 Task: Plan a trip to Al Ain, United Arab Emirates from 2nd November, 2023 to 6th November, 2023 for 1 adult.1  bedroom having 1 bed and 1 bathroom. Property type can be hotel. Amenities needed are: air conditioning, breakfast. Booking option can be shelf check-in. Look for 3 properties as per requirement.
Action: Mouse moved to (436, 62)
Screenshot: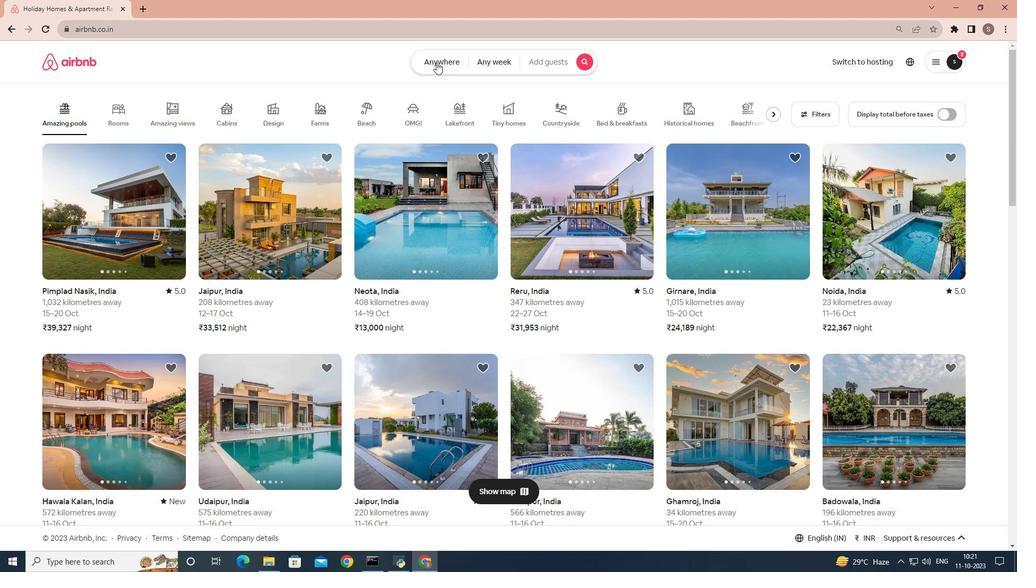 
Action: Mouse pressed left at (436, 62)
Screenshot: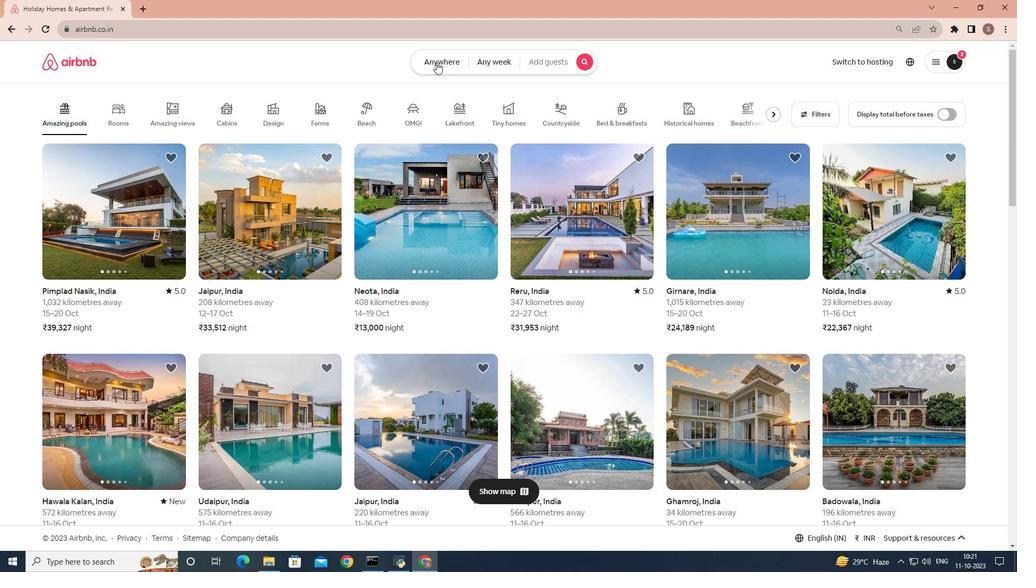 
Action: Mouse moved to (394, 100)
Screenshot: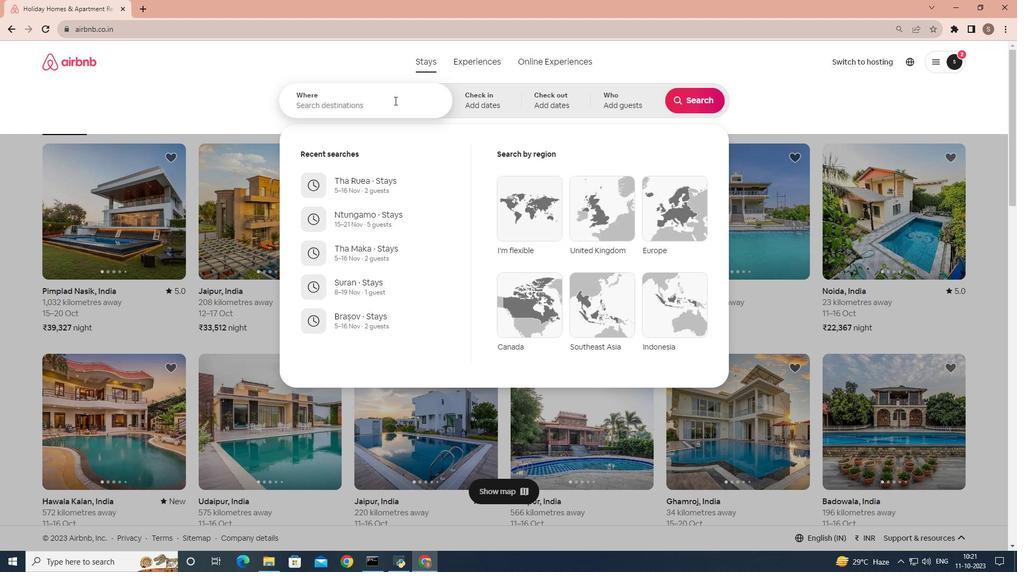 
Action: Mouse pressed left at (394, 100)
Screenshot: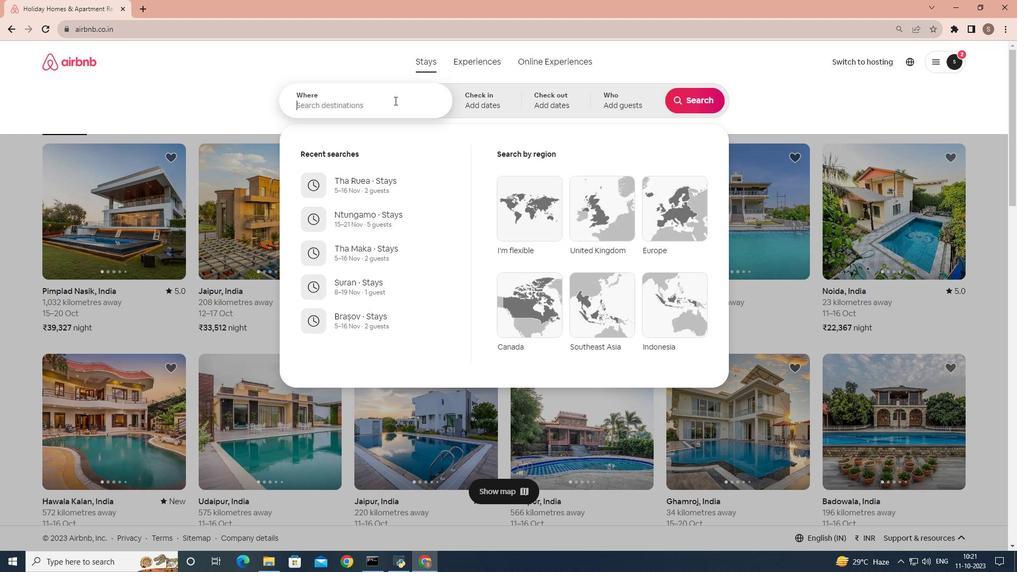 
Action: Mouse moved to (377, 108)
Screenshot: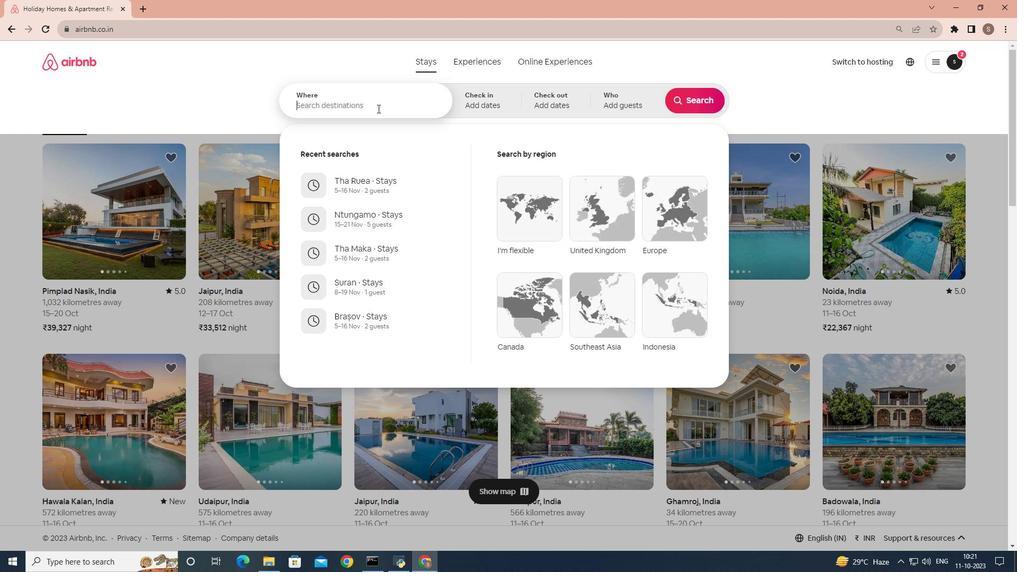 
Action: Mouse pressed left at (377, 108)
Screenshot: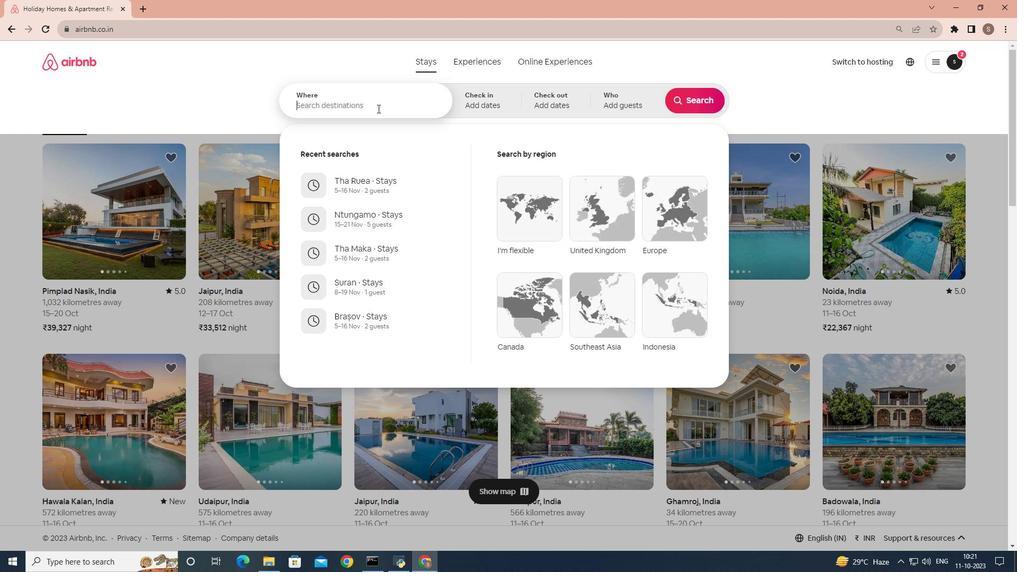 
Action: Key pressed <Key.shift>A<Key.shift>I<Key.space><Key.shift>Ain,<Key.space><Key.shift>United<Key.space><Key.shift>Arab<Key.space><Key.shift>Emirates
Screenshot: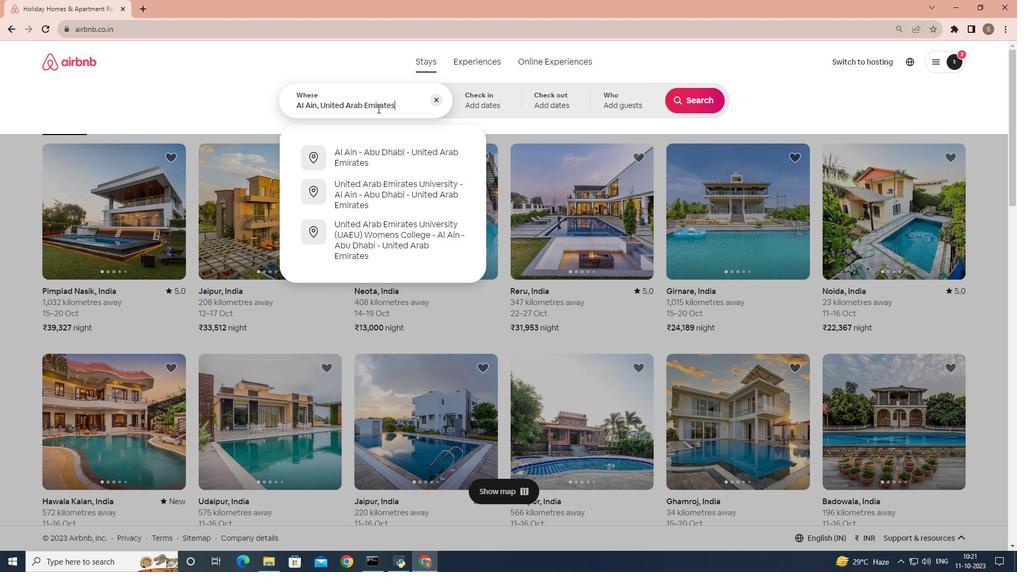 
Action: Mouse moved to (478, 100)
Screenshot: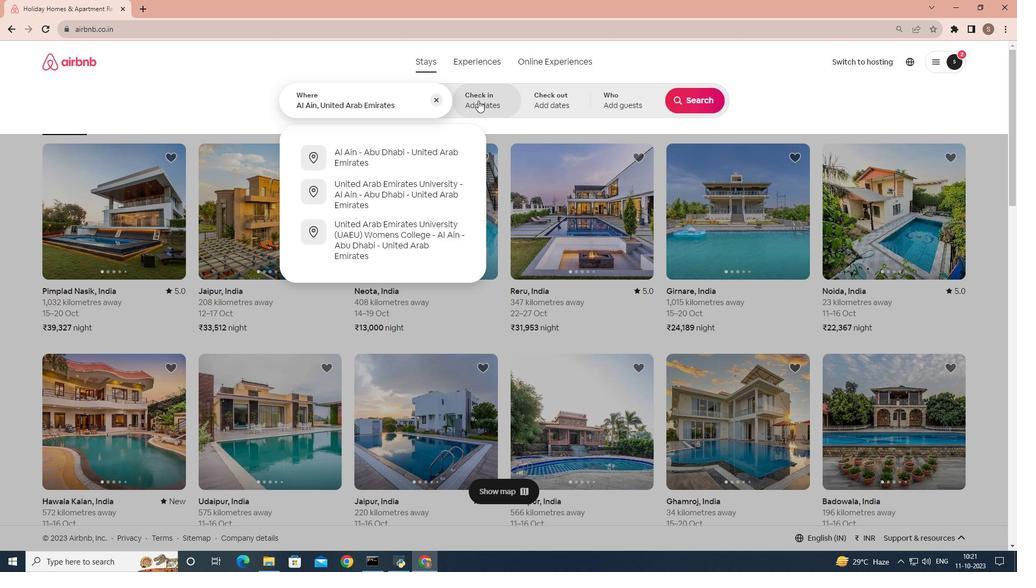 
Action: Mouse pressed left at (478, 100)
Screenshot: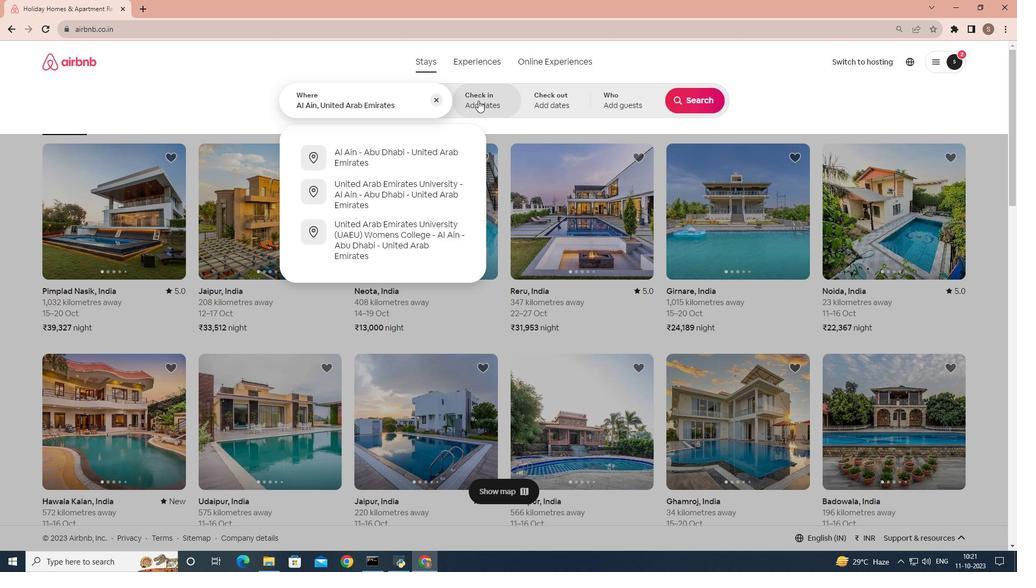 
Action: Mouse moved to (637, 236)
Screenshot: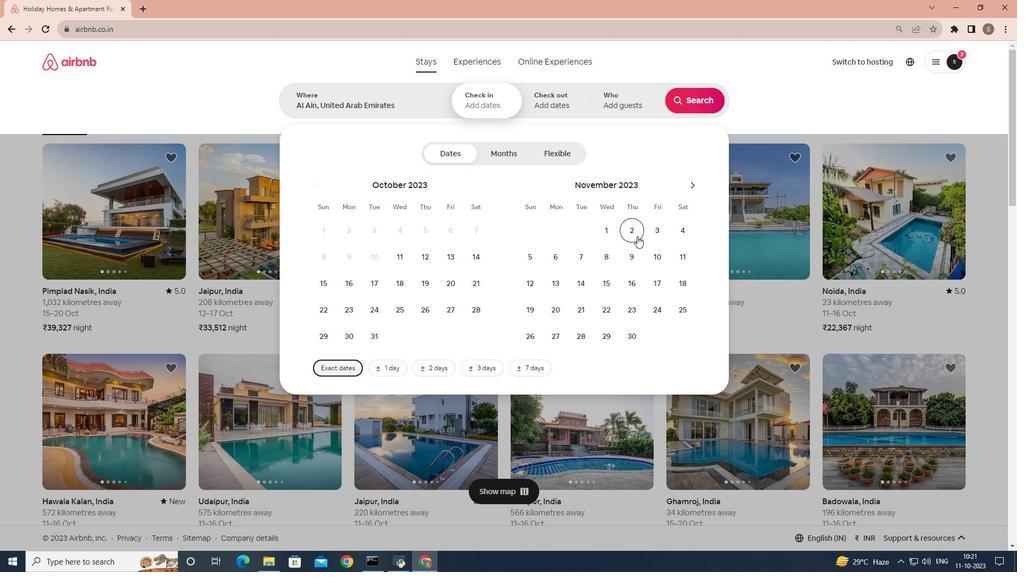 
Action: Mouse pressed left at (637, 236)
Screenshot: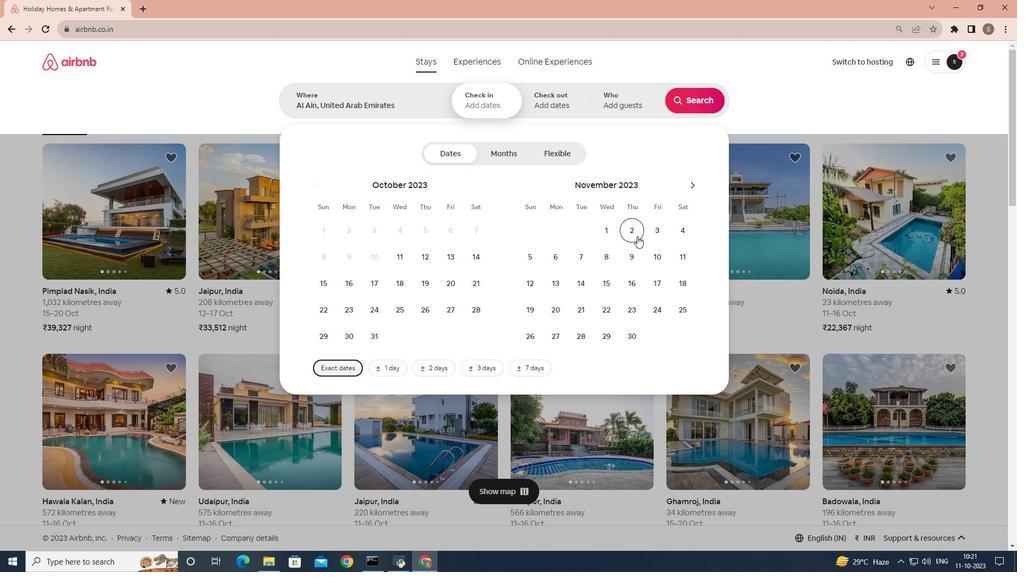 
Action: Mouse moved to (559, 259)
Screenshot: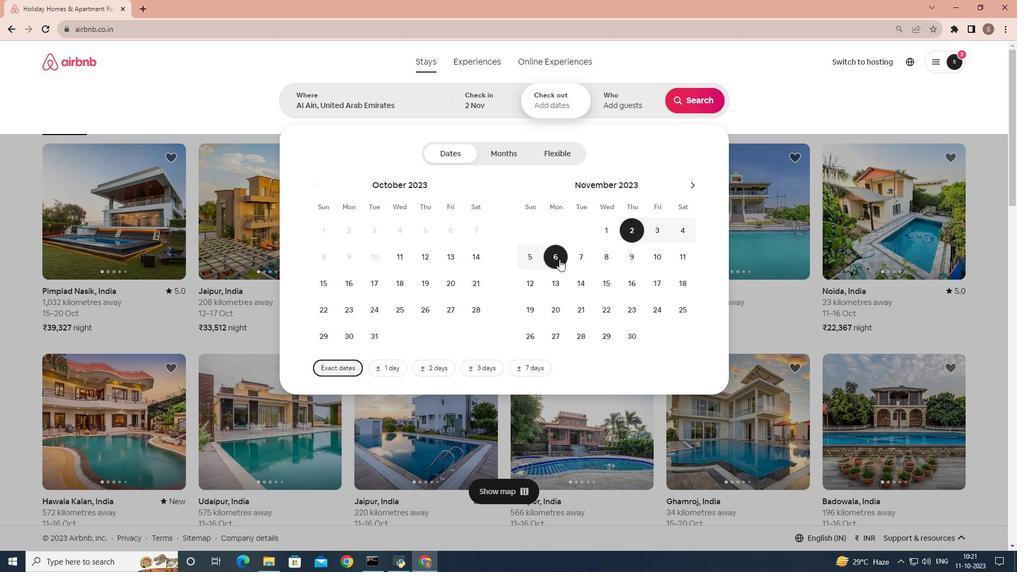 
Action: Mouse pressed left at (559, 259)
Screenshot: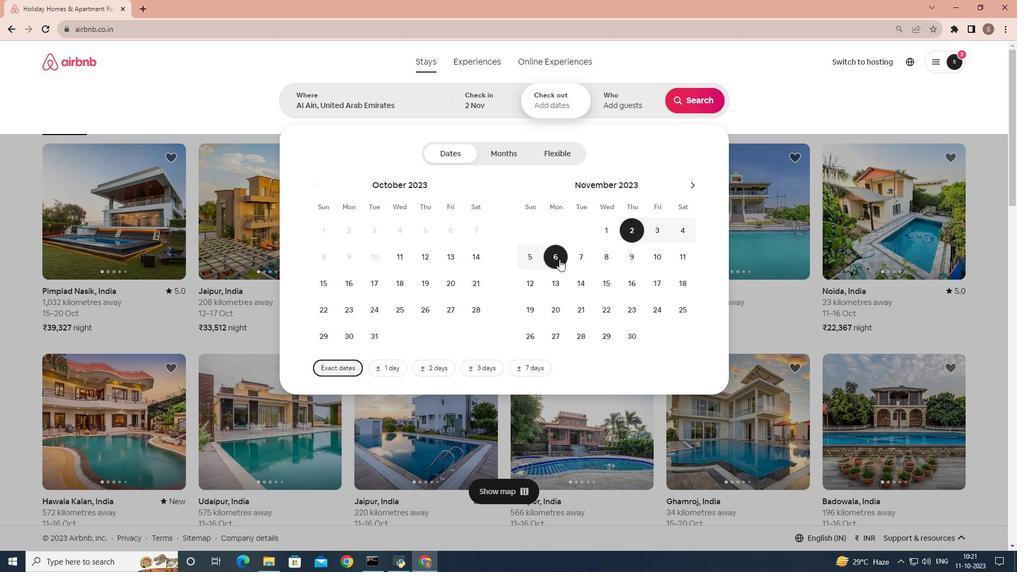 
Action: Mouse moved to (618, 106)
Screenshot: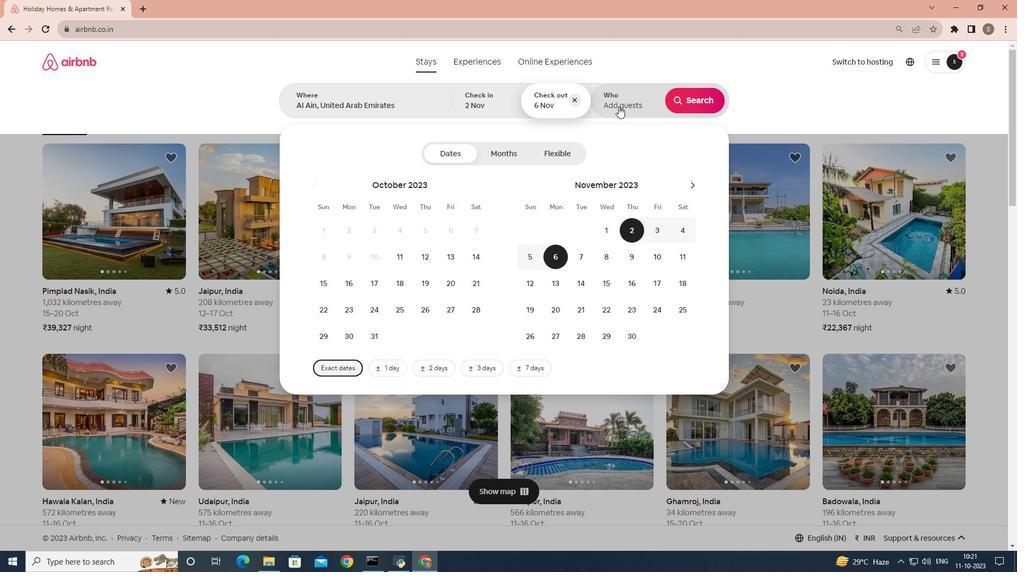 
Action: Mouse pressed left at (618, 106)
Screenshot: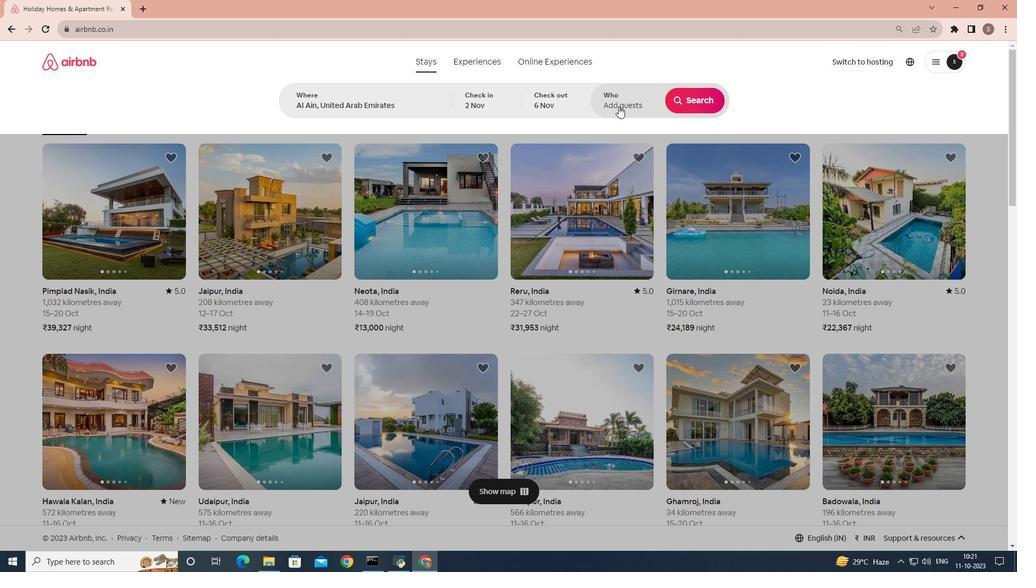 
Action: Mouse moved to (697, 160)
Screenshot: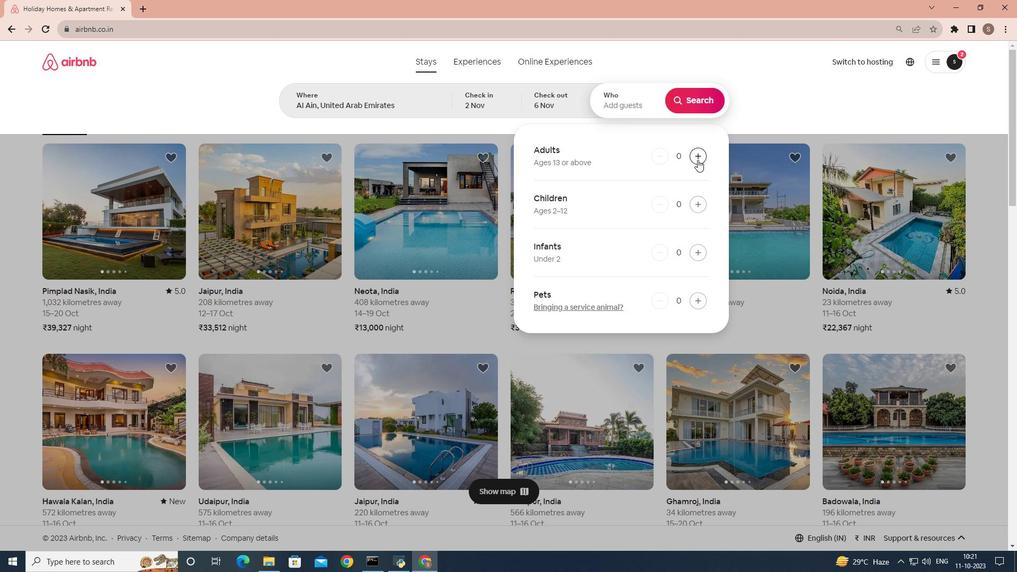 
Action: Mouse pressed left at (697, 160)
Screenshot: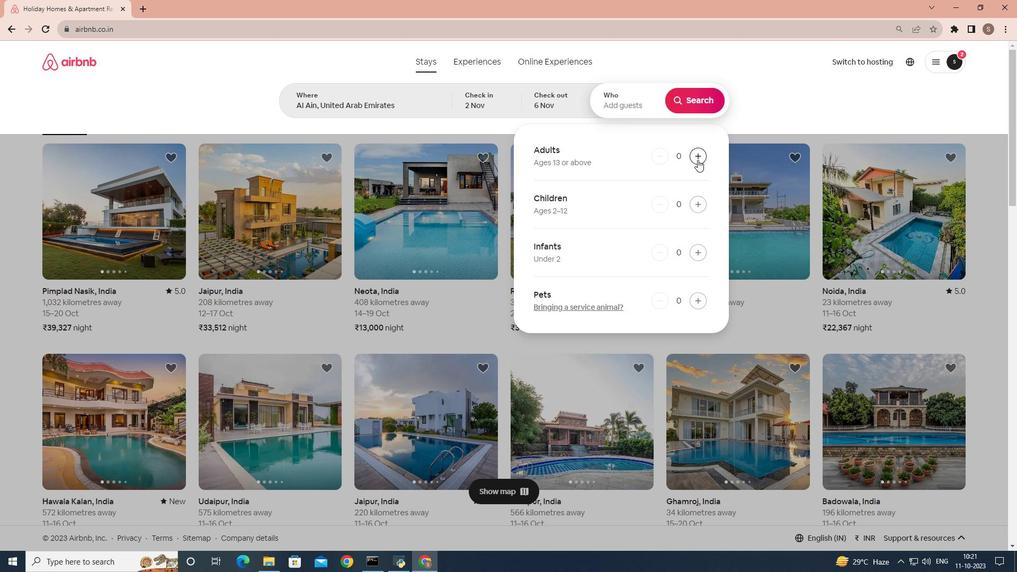 
Action: Mouse moved to (706, 98)
Screenshot: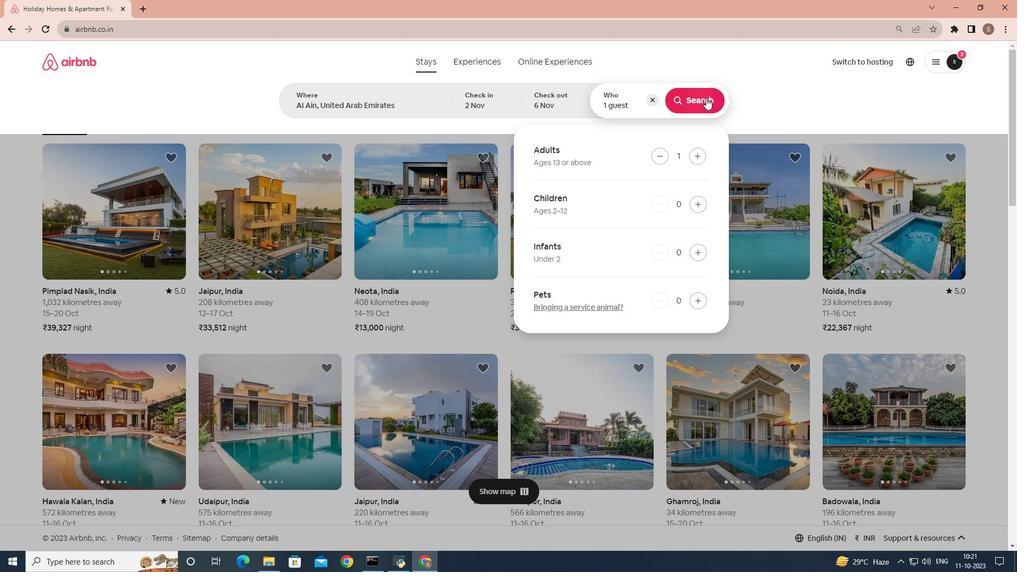 
Action: Mouse pressed left at (706, 98)
Screenshot: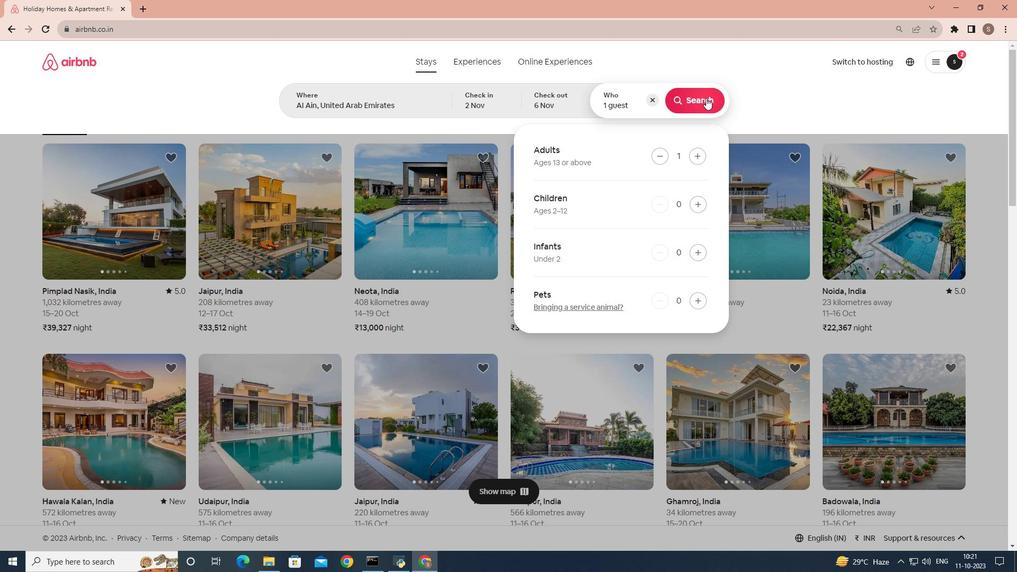 
Action: Mouse moved to (818, 99)
Screenshot: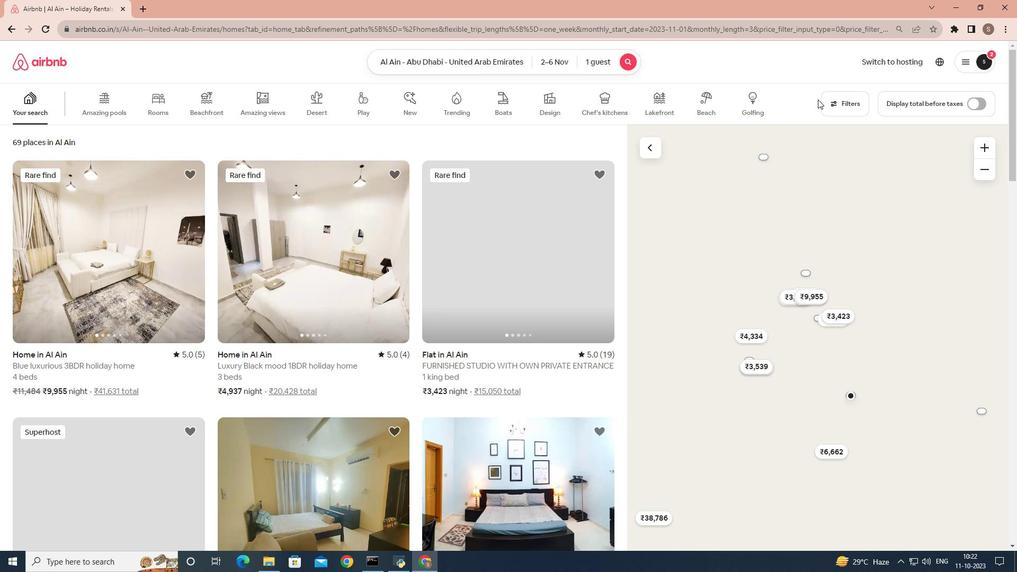 
Action: Mouse pressed left at (818, 99)
Screenshot: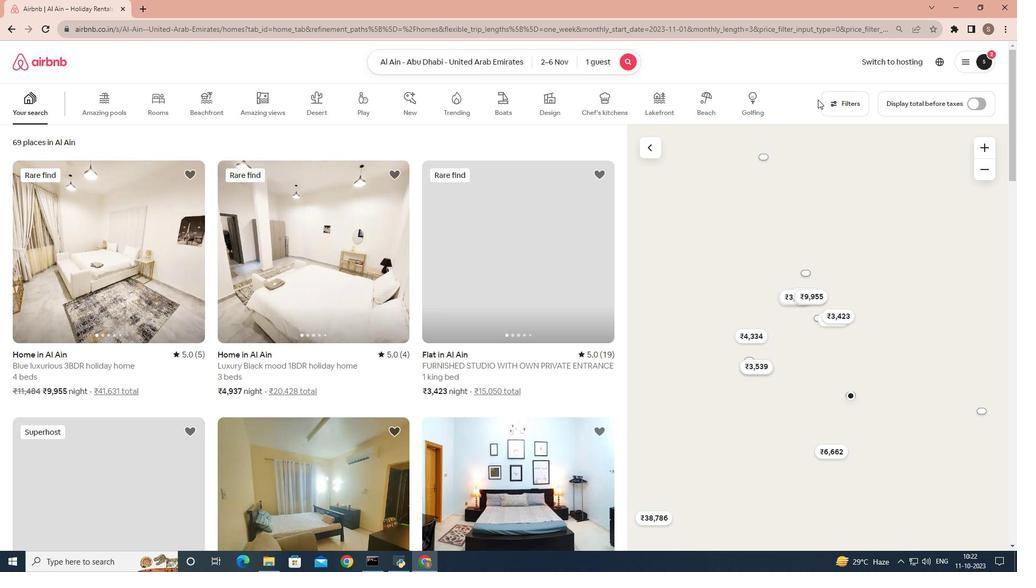 
Action: Mouse moved to (828, 99)
Screenshot: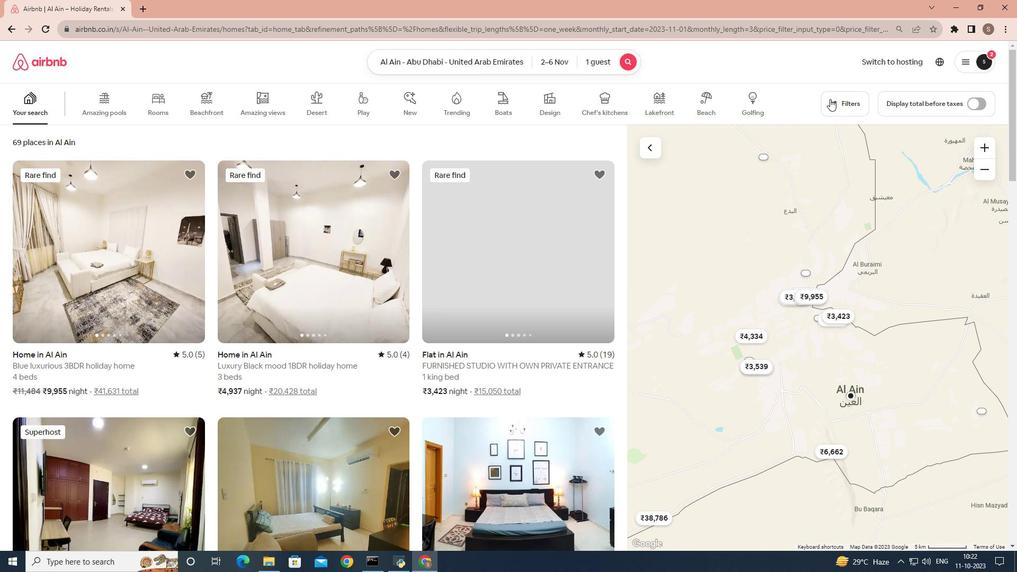 
Action: Mouse pressed left at (828, 99)
Screenshot: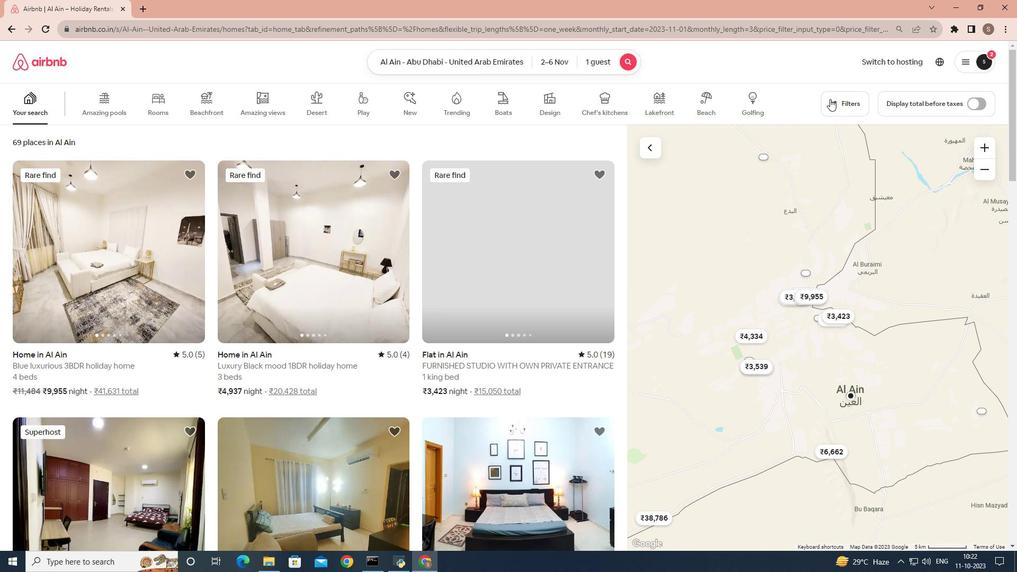 
Action: Mouse moved to (471, 282)
Screenshot: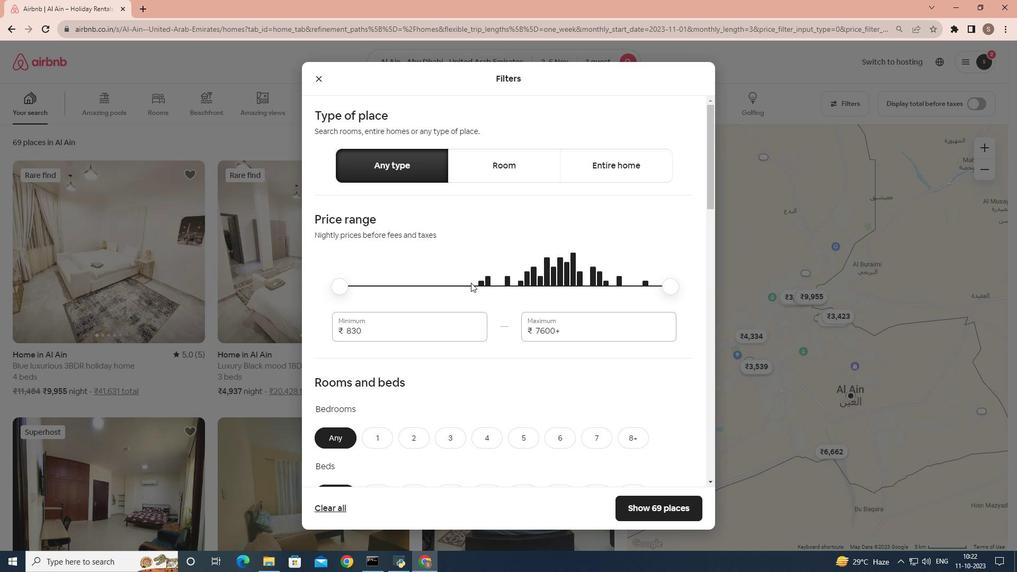 
Action: Mouse scrolled (471, 282) with delta (0, 0)
Screenshot: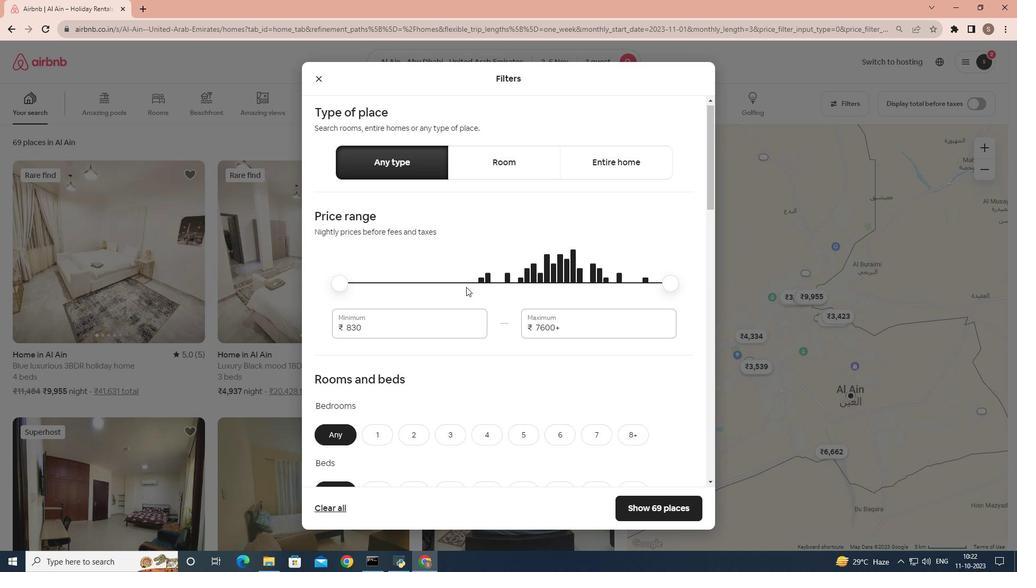 
Action: Mouse scrolled (471, 282) with delta (0, 0)
Screenshot: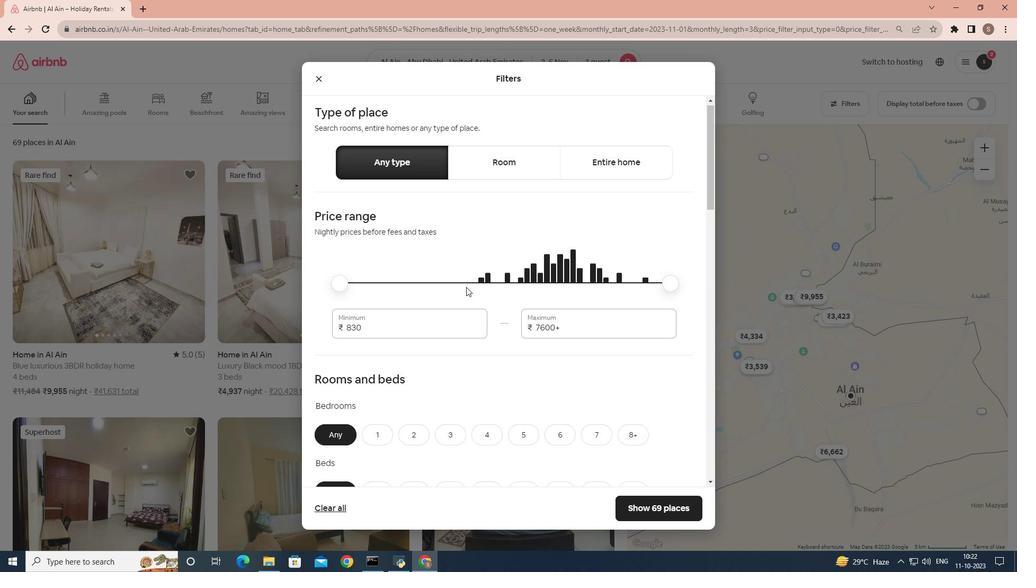 
Action: Mouse moved to (471, 283)
Screenshot: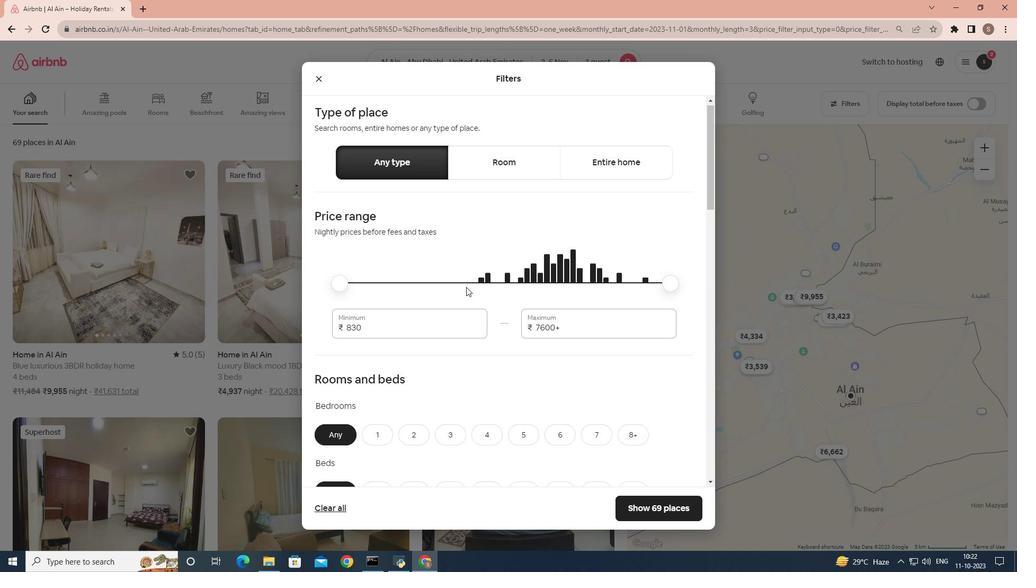 
Action: Mouse scrolled (471, 282) with delta (0, 0)
Screenshot: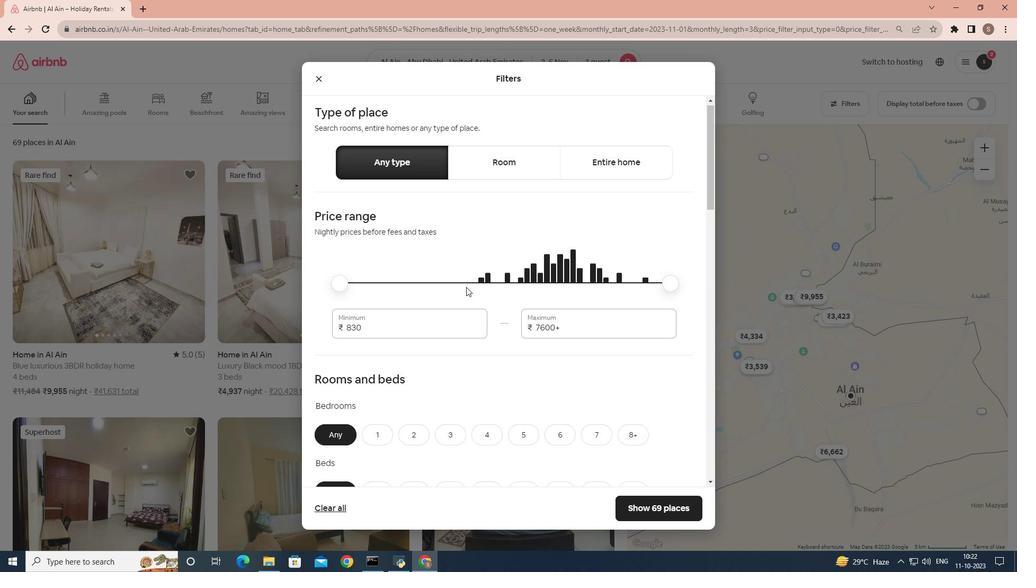 
Action: Mouse moved to (379, 278)
Screenshot: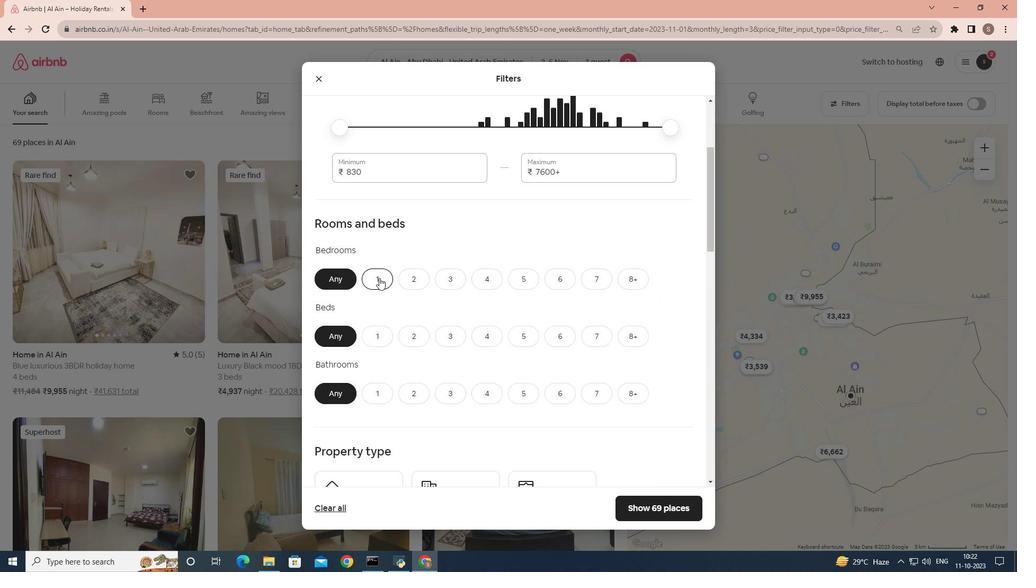 
Action: Mouse pressed left at (379, 278)
Screenshot: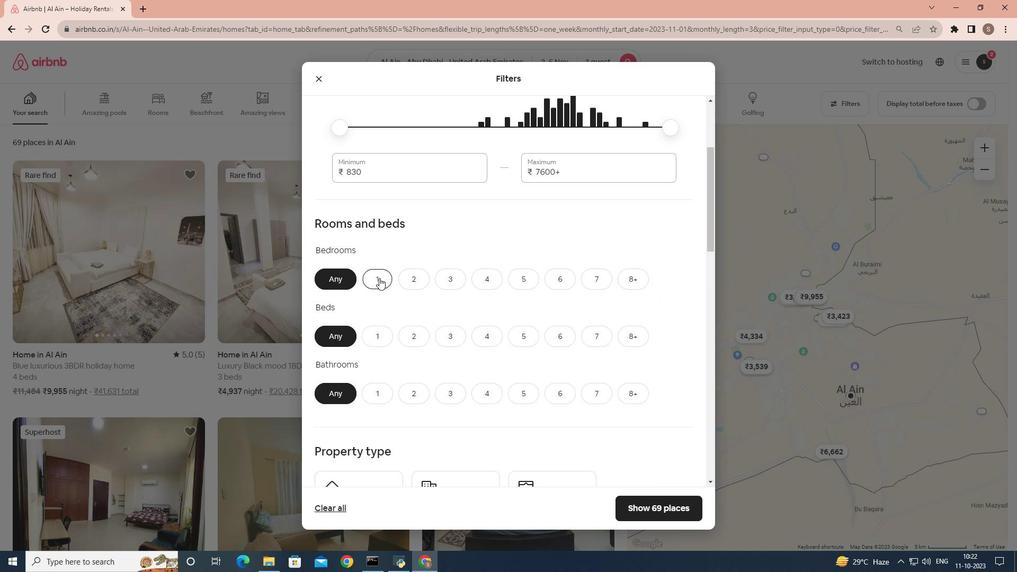 
Action: Mouse scrolled (379, 277) with delta (0, 0)
Screenshot: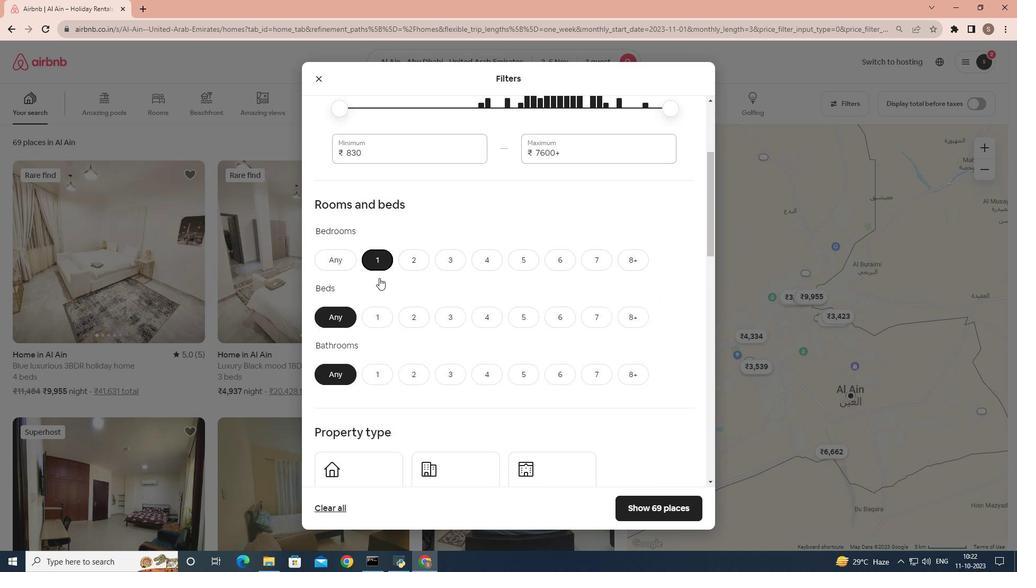 
Action: Mouse moved to (378, 289)
Screenshot: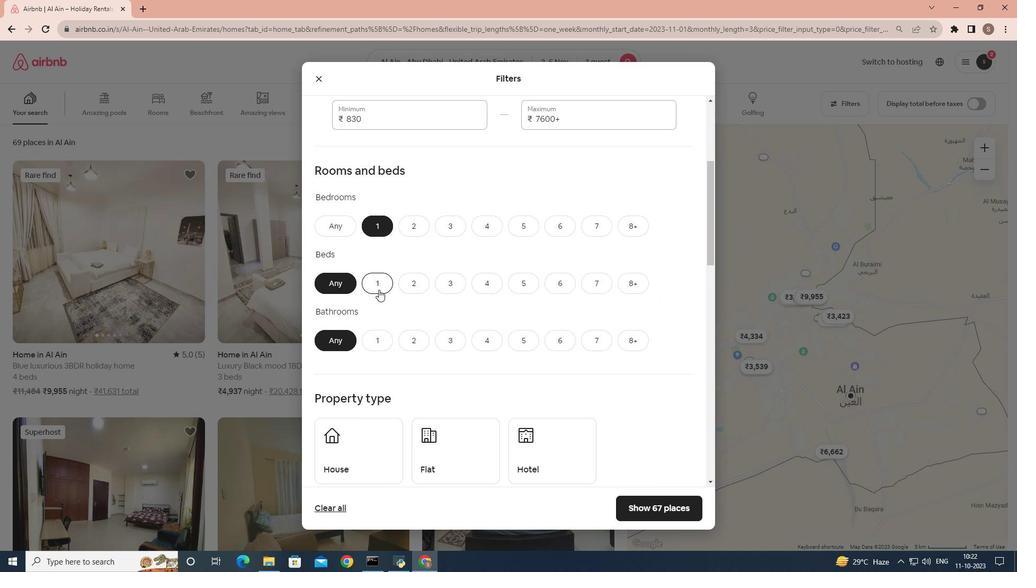 
Action: Mouse pressed left at (378, 289)
Screenshot: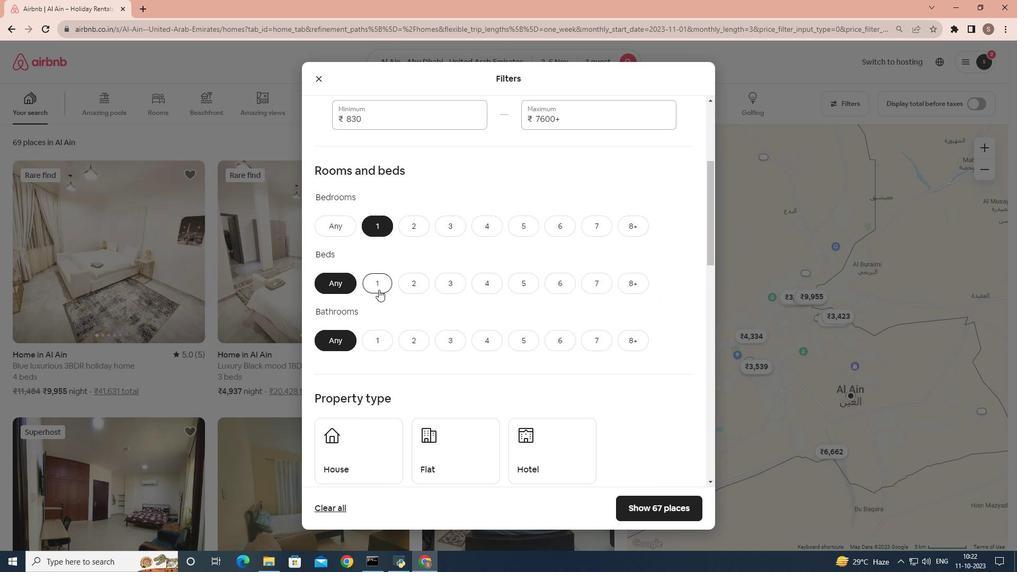 
Action: Mouse moved to (376, 341)
Screenshot: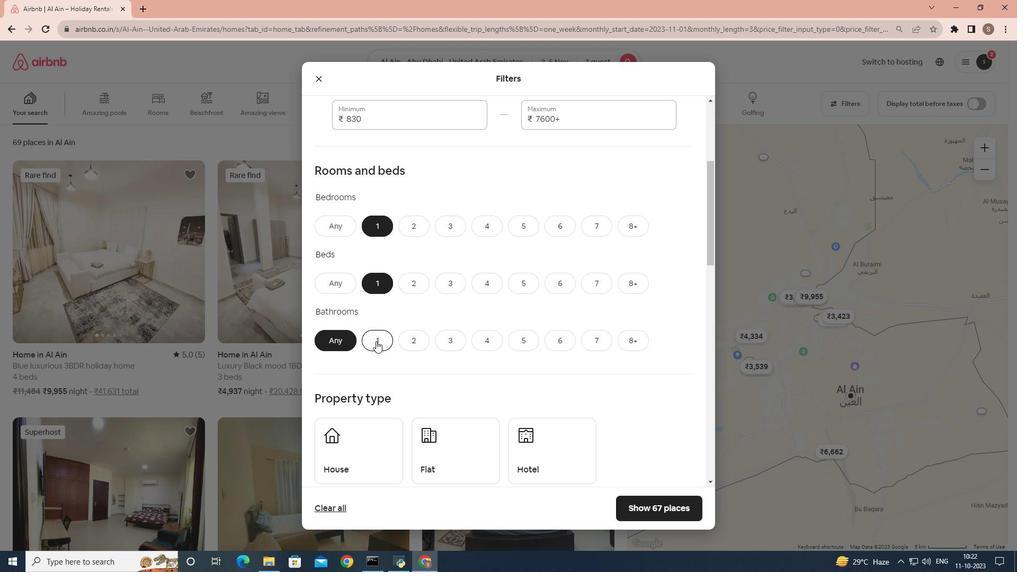 
Action: Mouse pressed left at (376, 341)
Screenshot: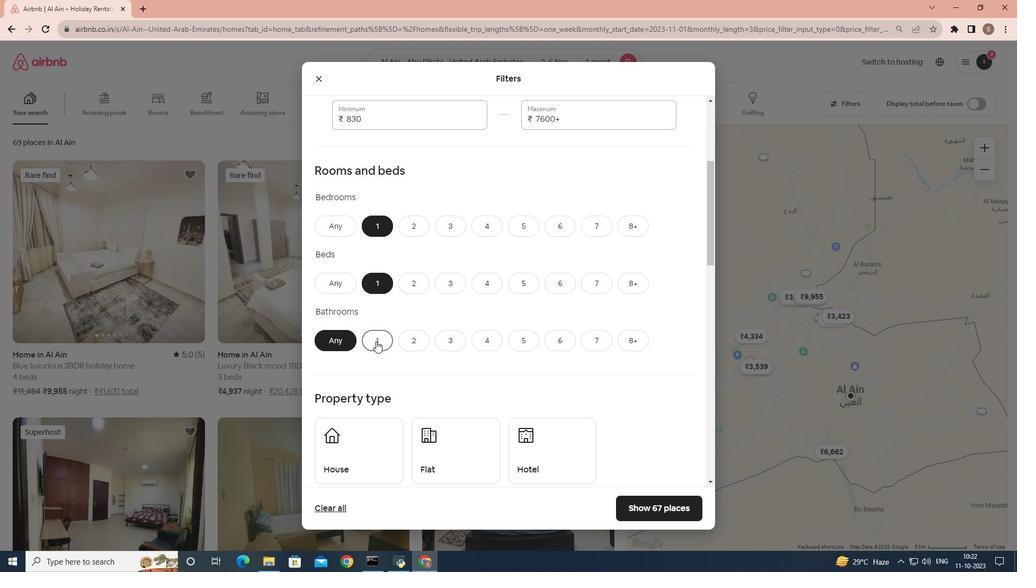 
Action: Mouse moved to (401, 306)
Screenshot: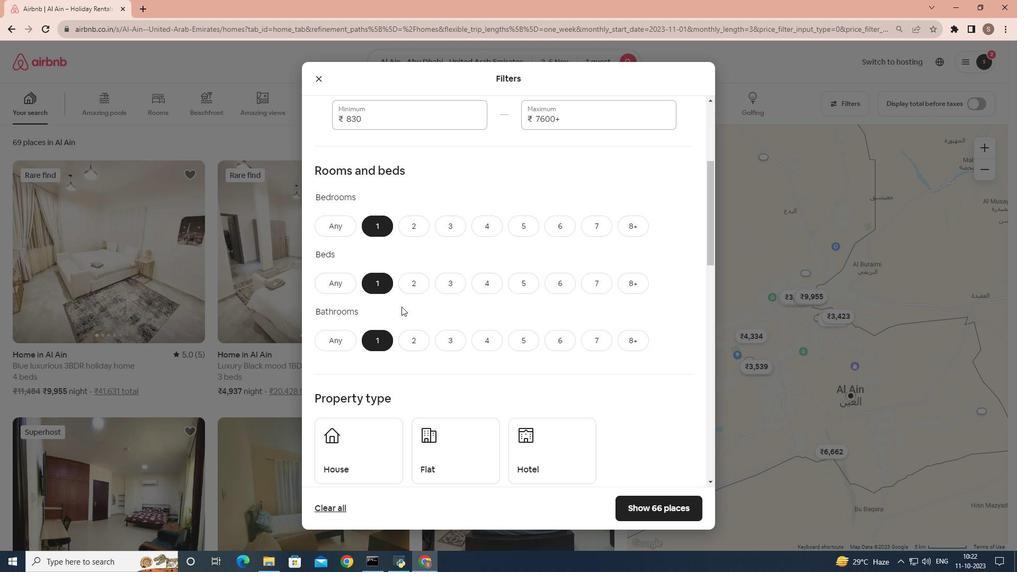 
Action: Mouse scrolled (401, 306) with delta (0, 0)
Screenshot: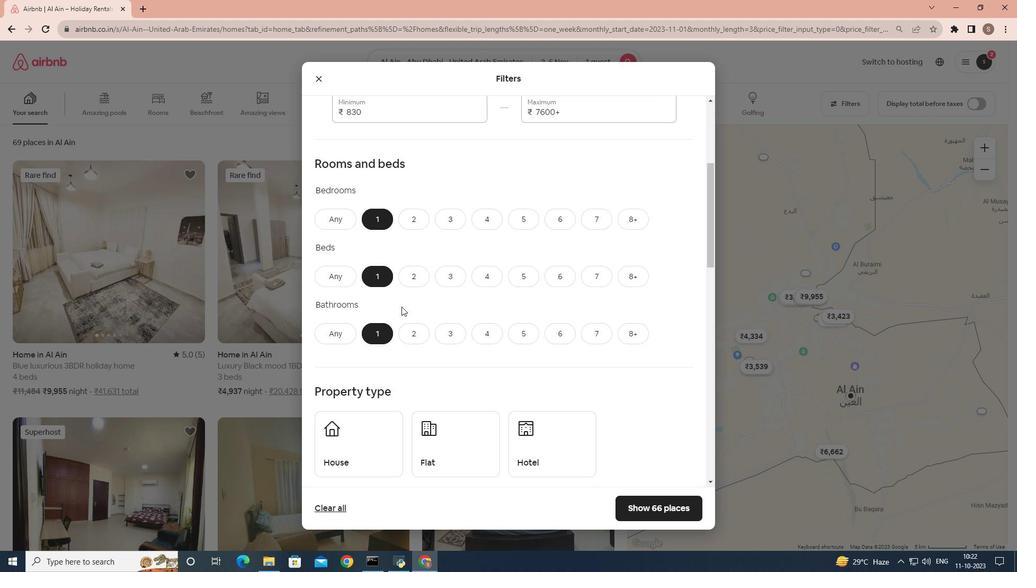 
Action: Mouse scrolled (401, 306) with delta (0, 0)
Screenshot: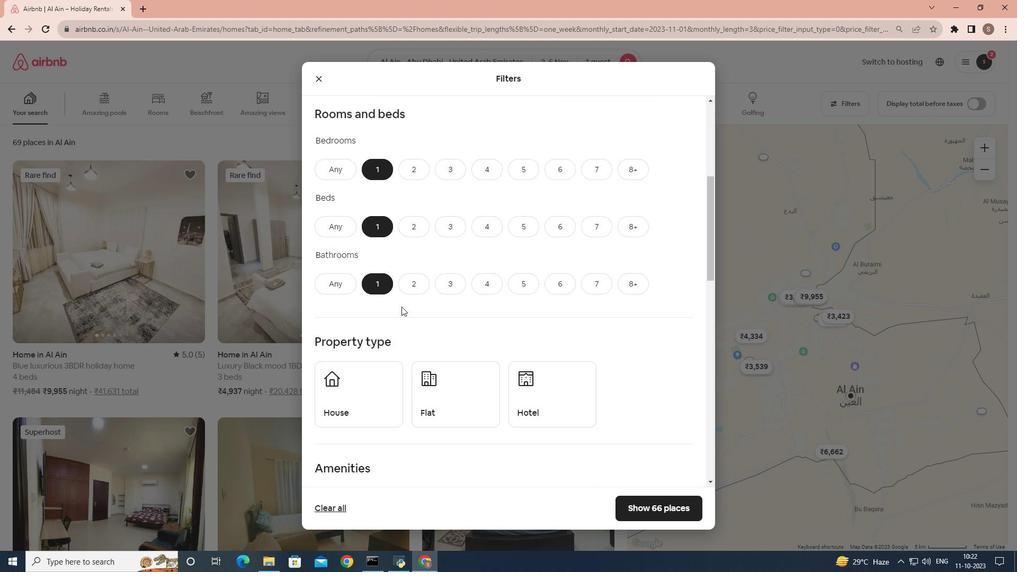 
Action: Mouse moved to (402, 306)
Screenshot: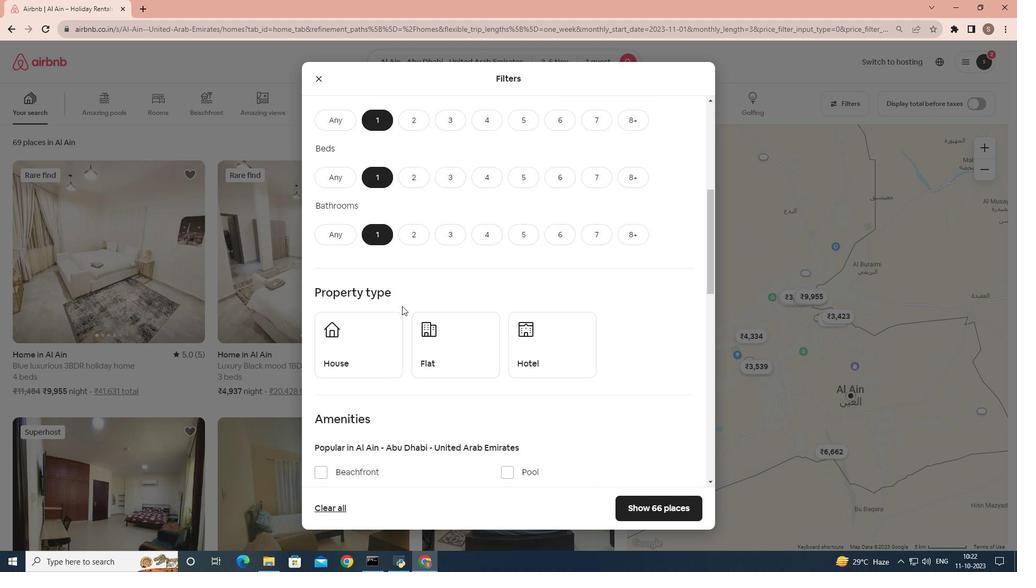 
Action: Mouse scrolled (402, 305) with delta (0, 0)
Screenshot: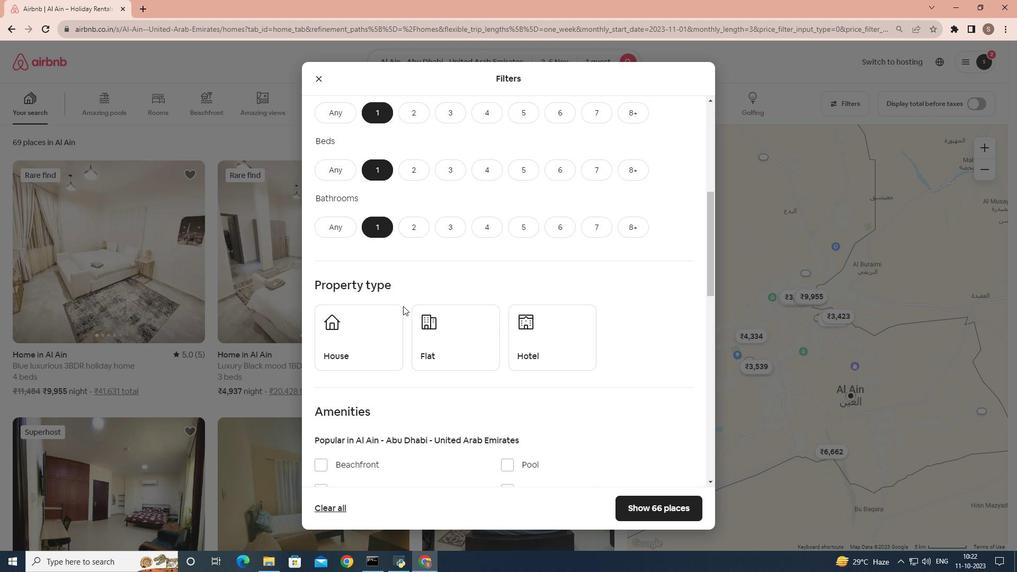 
Action: Mouse moved to (532, 292)
Screenshot: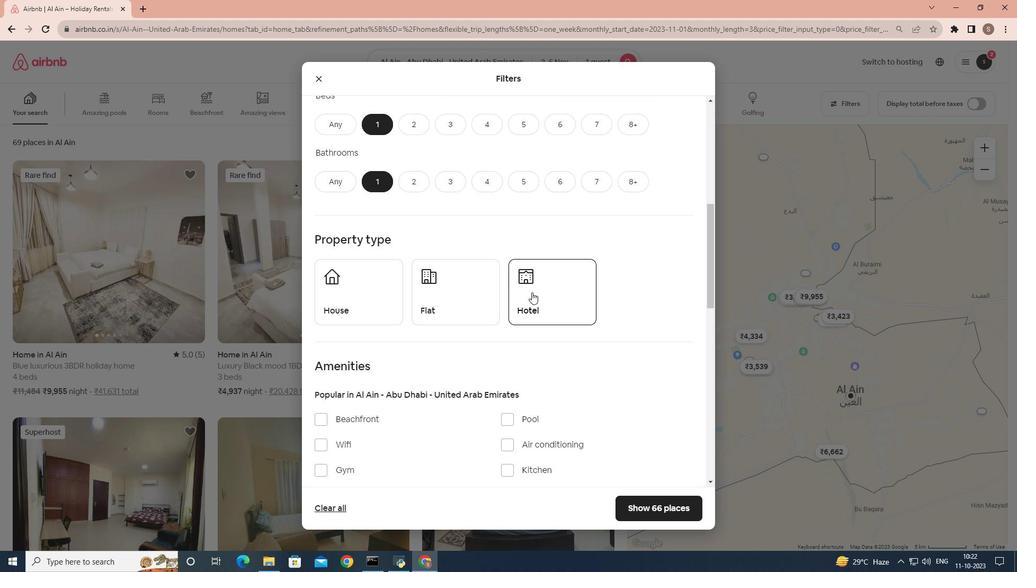 
Action: Mouse pressed left at (532, 292)
Screenshot: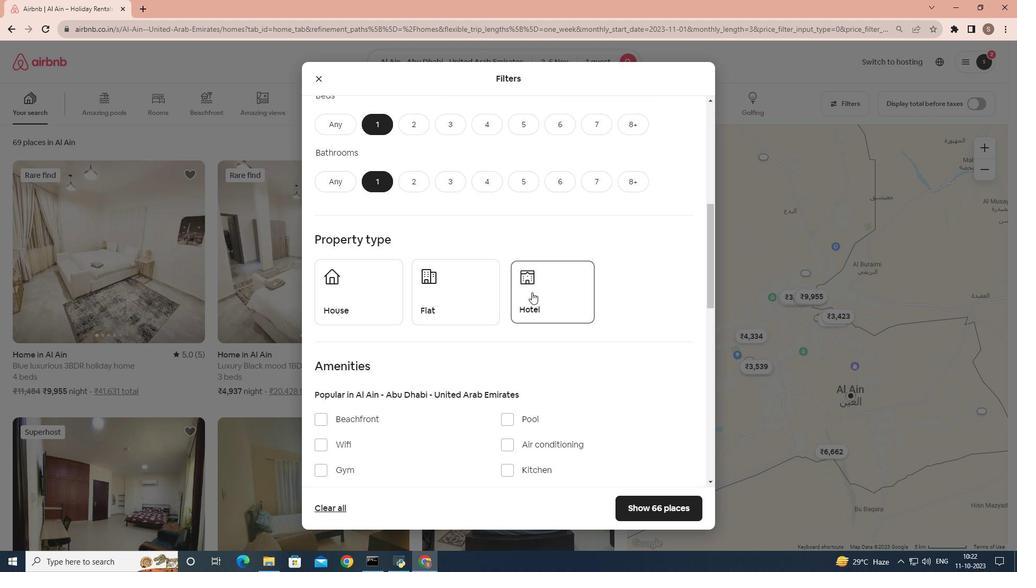 
Action: Mouse moved to (427, 324)
Screenshot: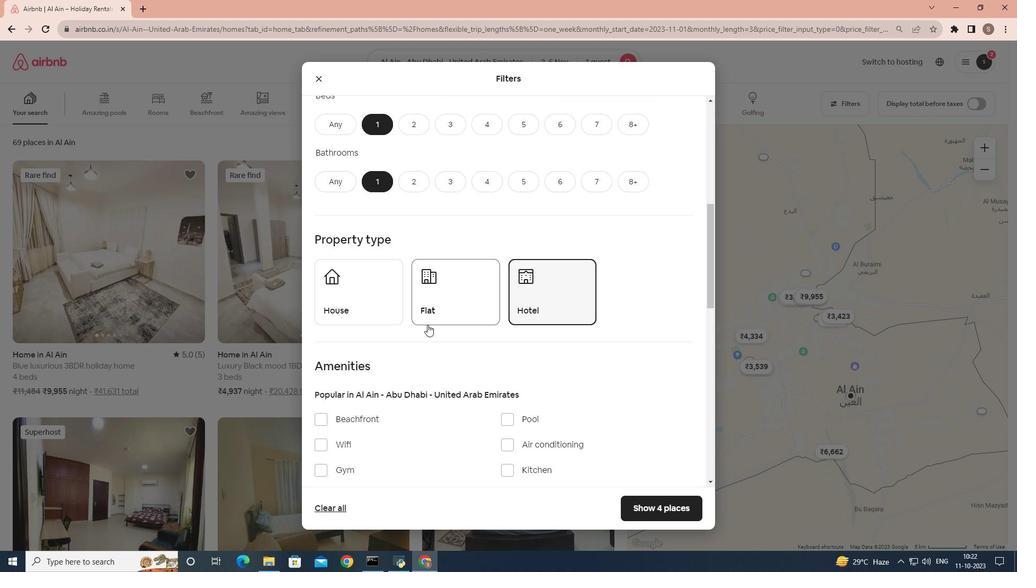 
Action: Mouse scrolled (427, 324) with delta (0, 0)
Screenshot: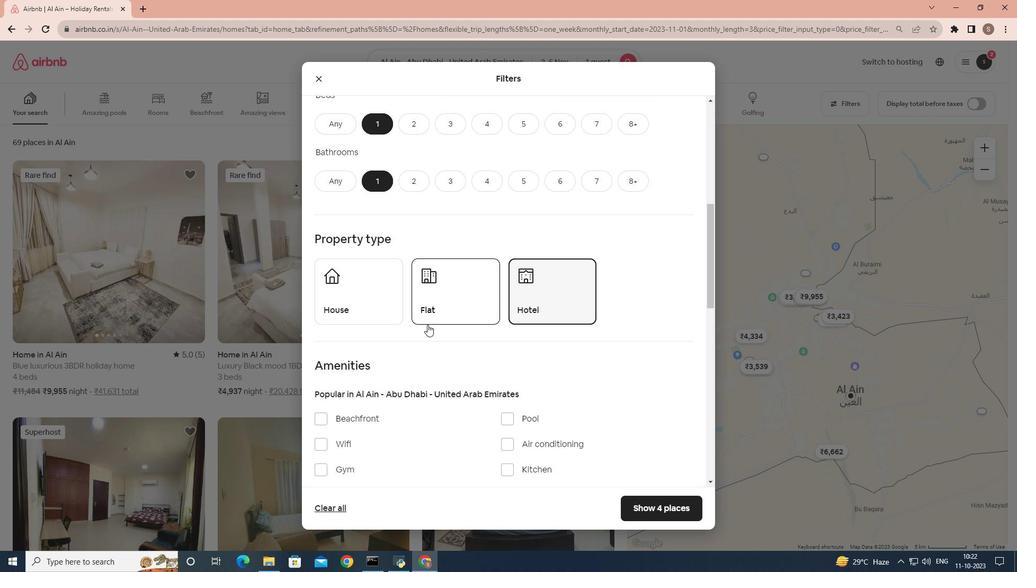 
Action: Mouse scrolled (427, 324) with delta (0, 0)
Screenshot: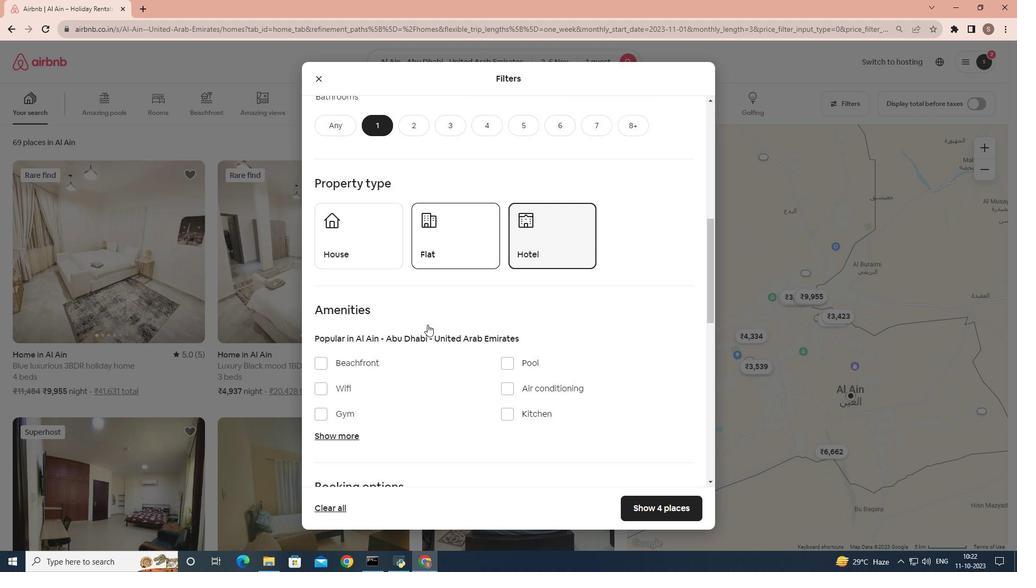 
Action: Mouse scrolled (427, 324) with delta (0, 0)
Screenshot: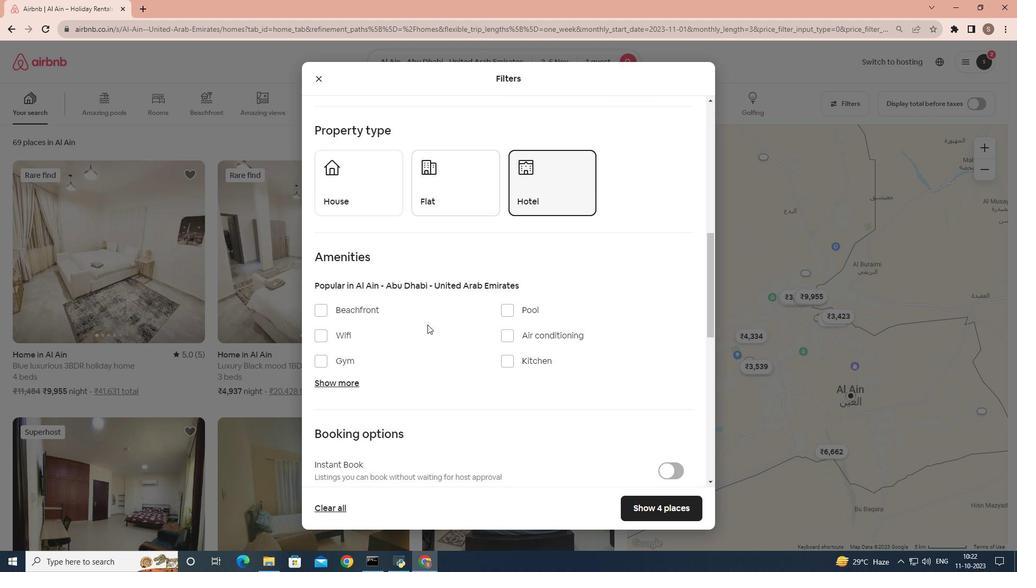 
Action: Mouse moved to (510, 285)
Screenshot: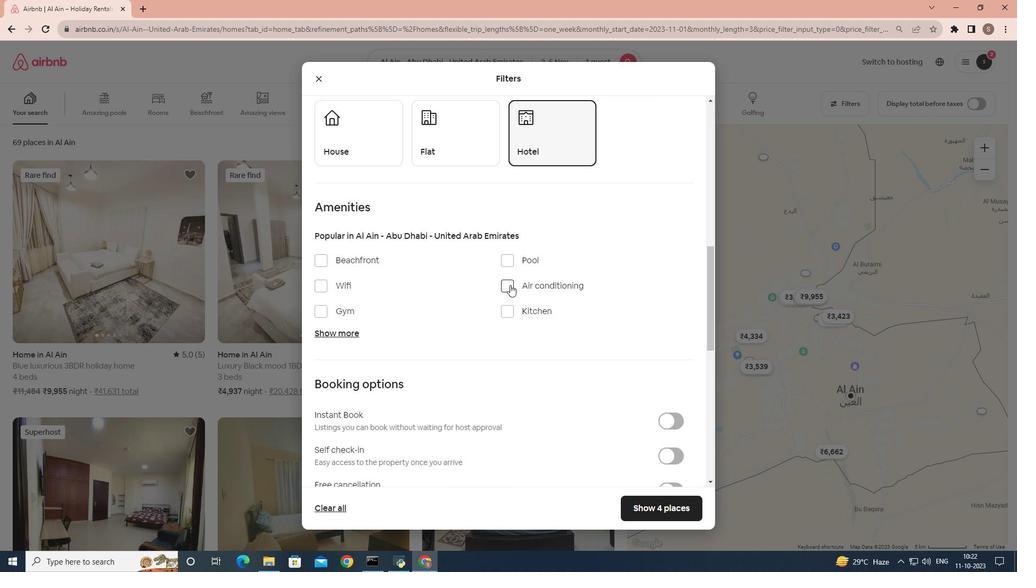 
Action: Mouse pressed left at (510, 285)
Screenshot: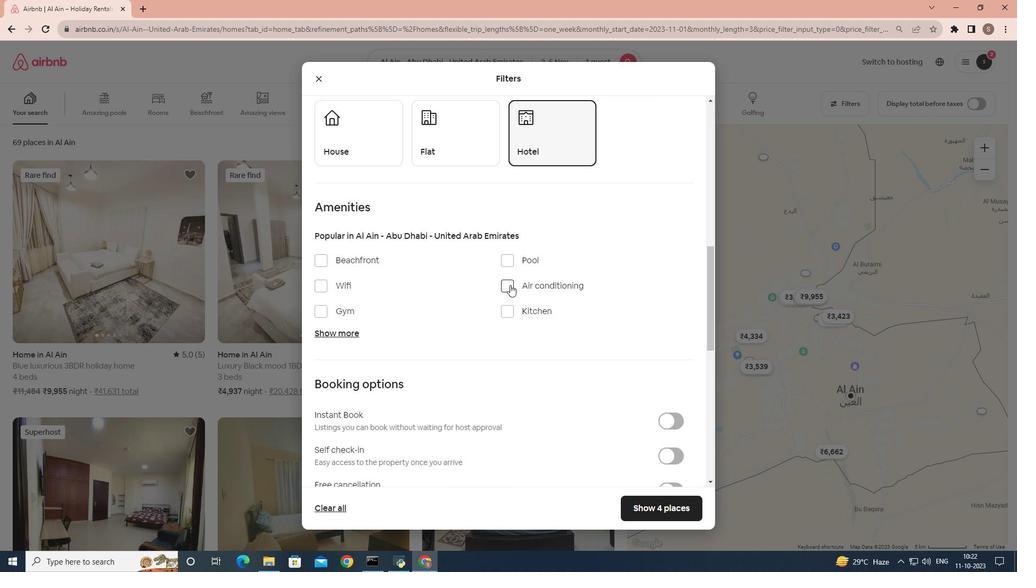 
Action: Mouse moved to (349, 331)
Screenshot: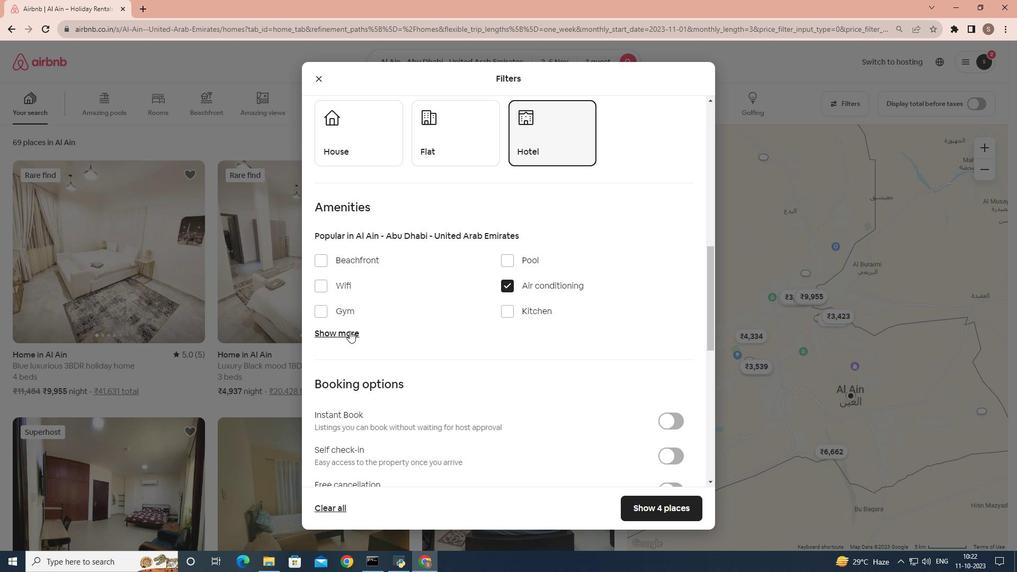 
Action: Mouse pressed left at (349, 331)
Screenshot: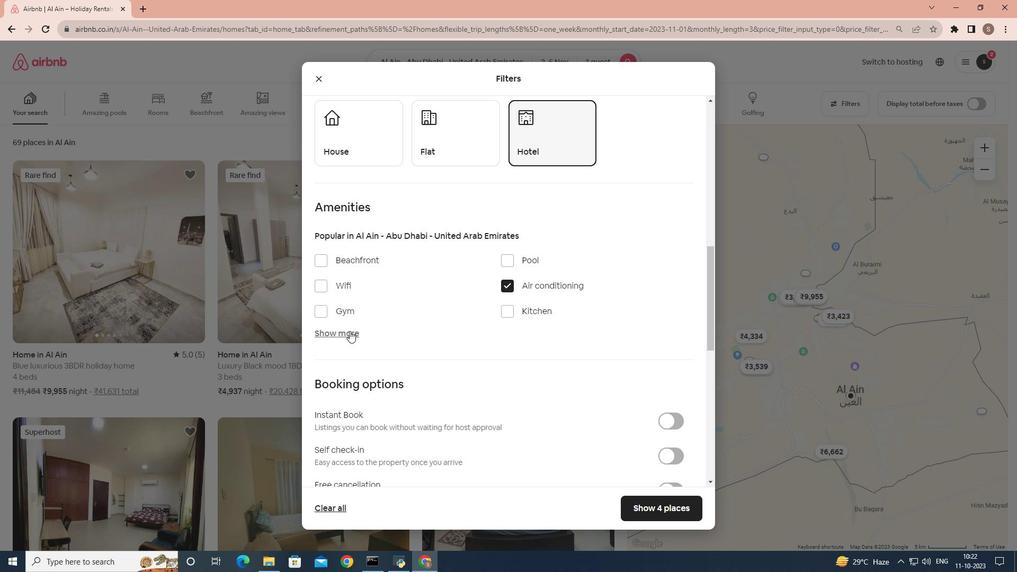 
Action: Mouse moved to (439, 326)
Screenshot: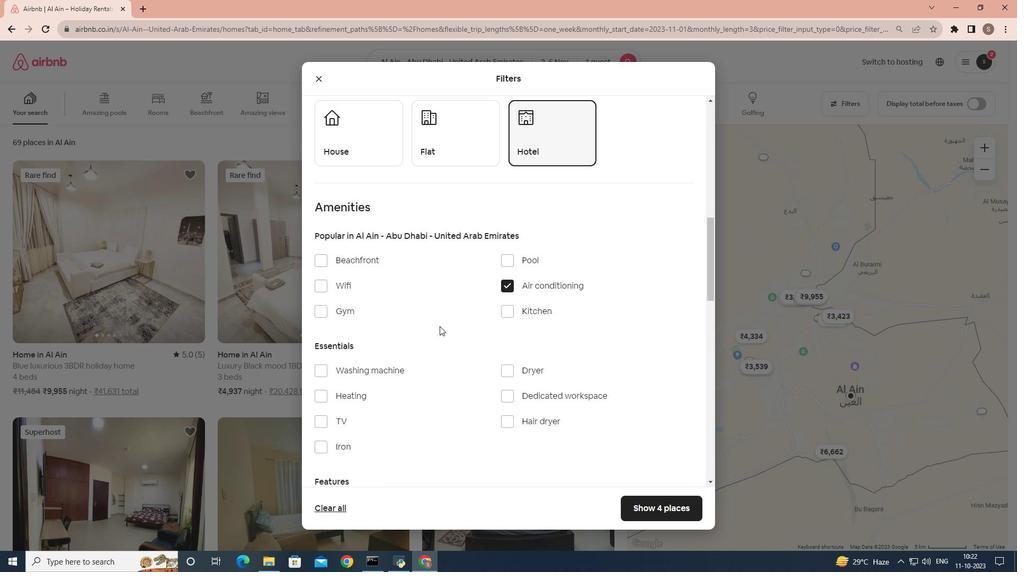 
Action: Mouse scrolled (439, 325) with delta (0, 0)
Screenshot: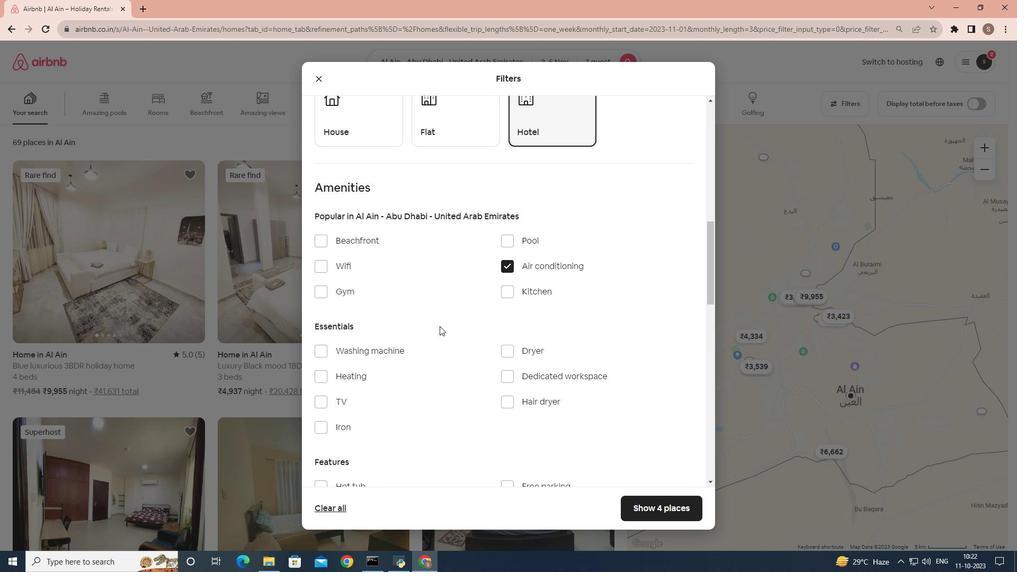 
Action: Mouse moved to (439, 323)
Screenshot: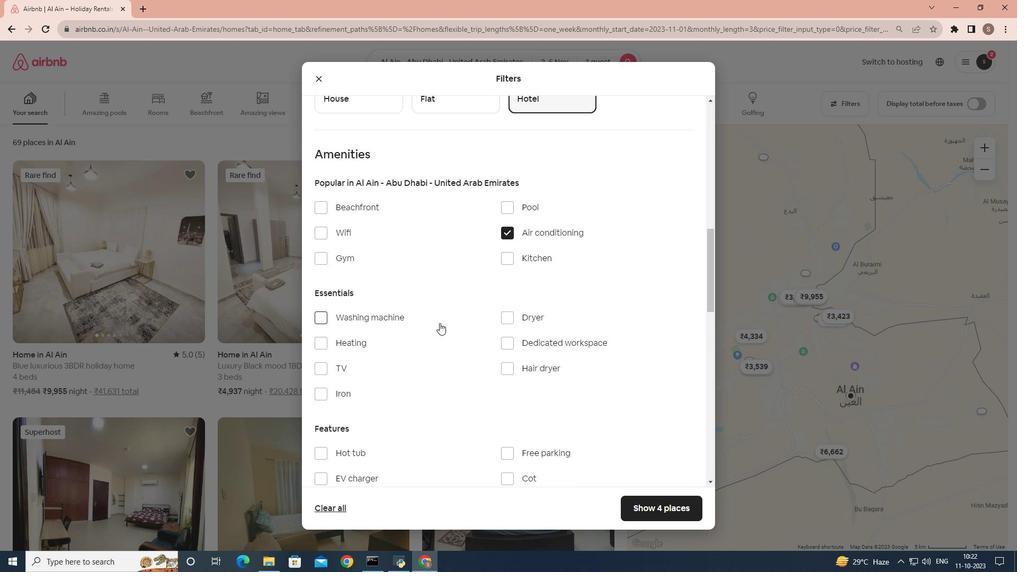 
Action: Mouse scrolled (439, 322) with delta (0, 0)
Screenshot: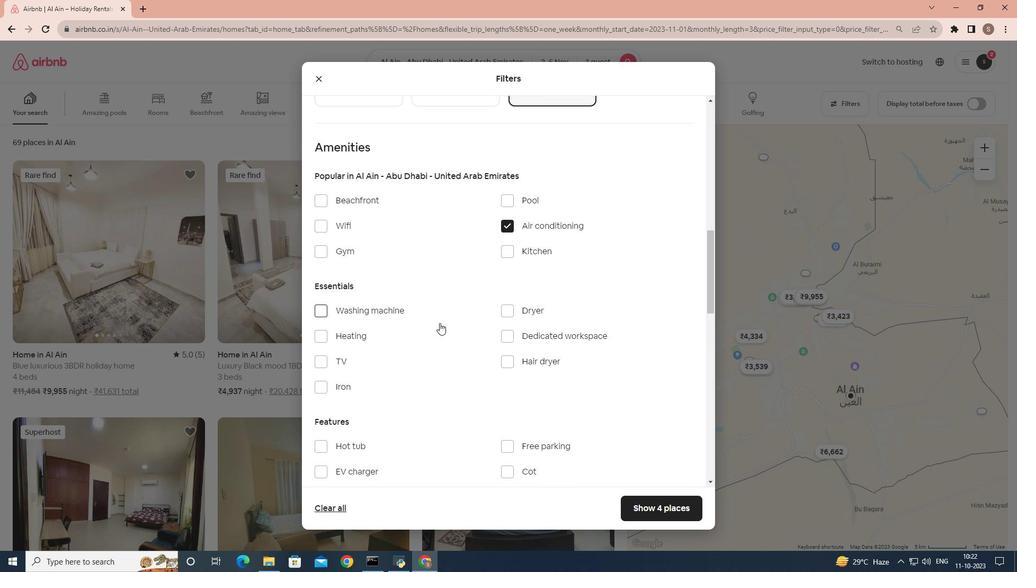 
Action: Mouse moved to (440, 322)
Screenshot: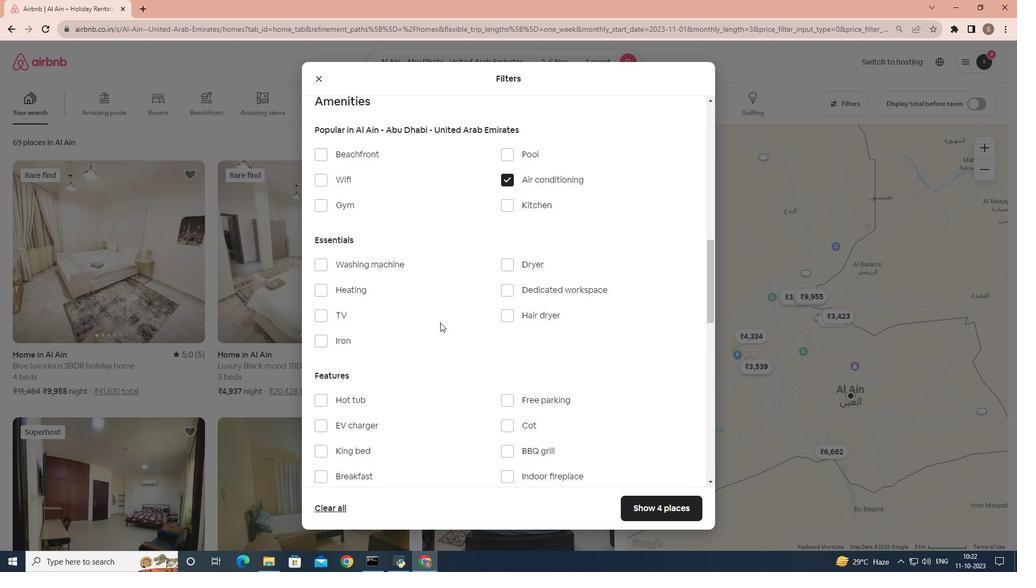
Action: Mouse scrolled (440, 322) with delta (0, 0)
Screenshot: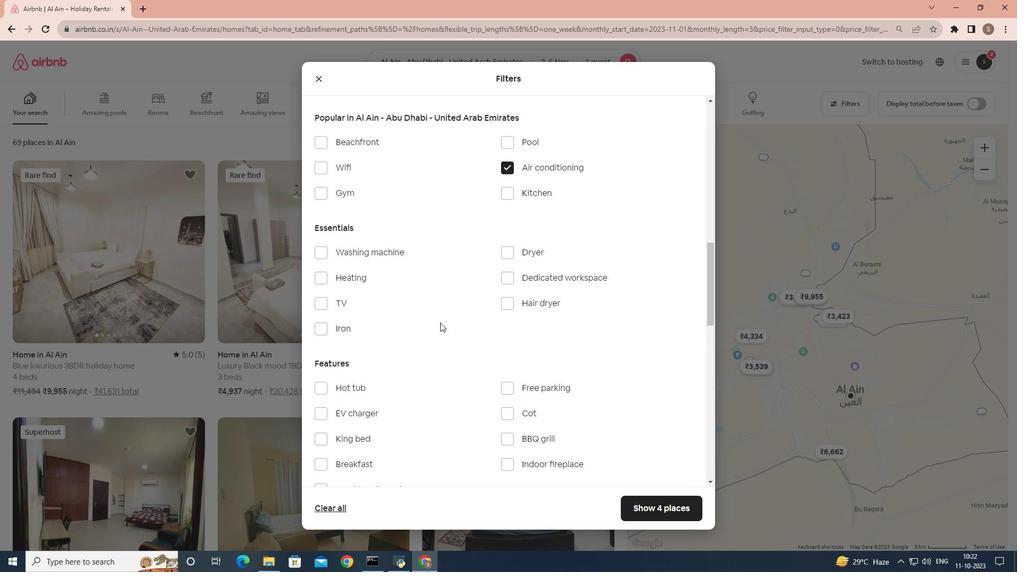 
Action: Mouse moved to (475, 334)
Screenshot: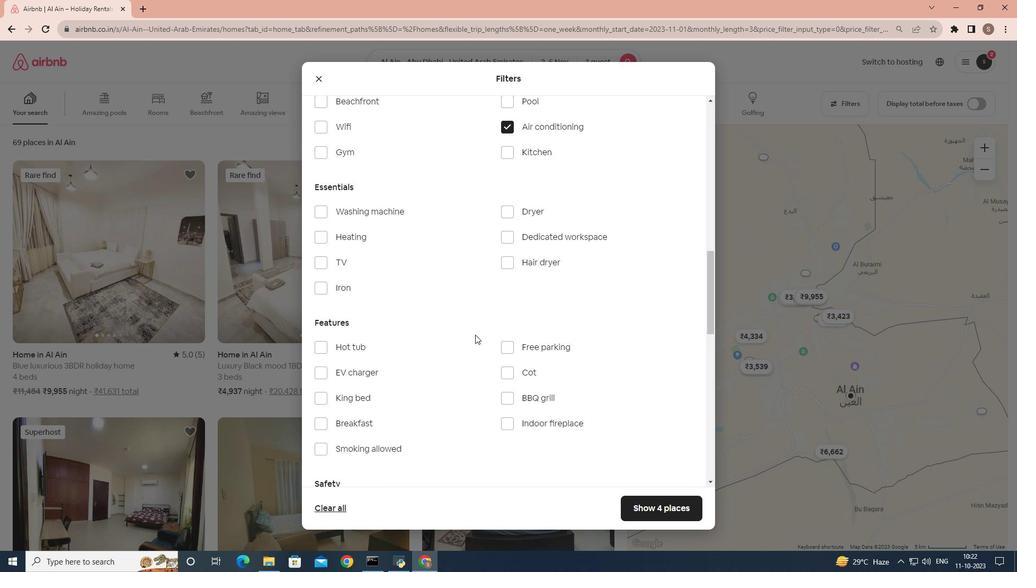
Action: Mouse scrolled (475, 334) with delta (0, 0)
Screenshot: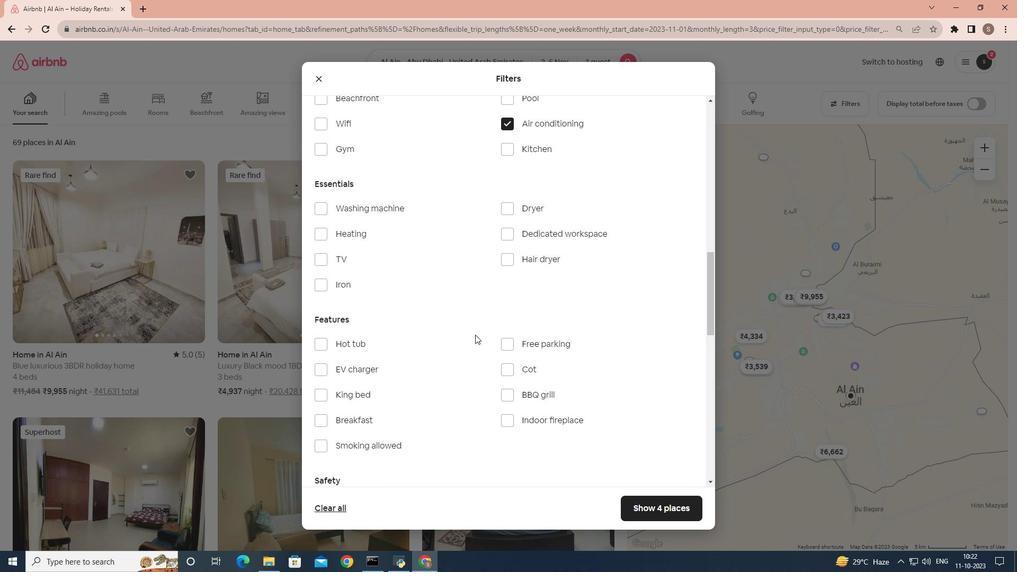 
Action: Mouse moved to (316, 367)
Screenshot: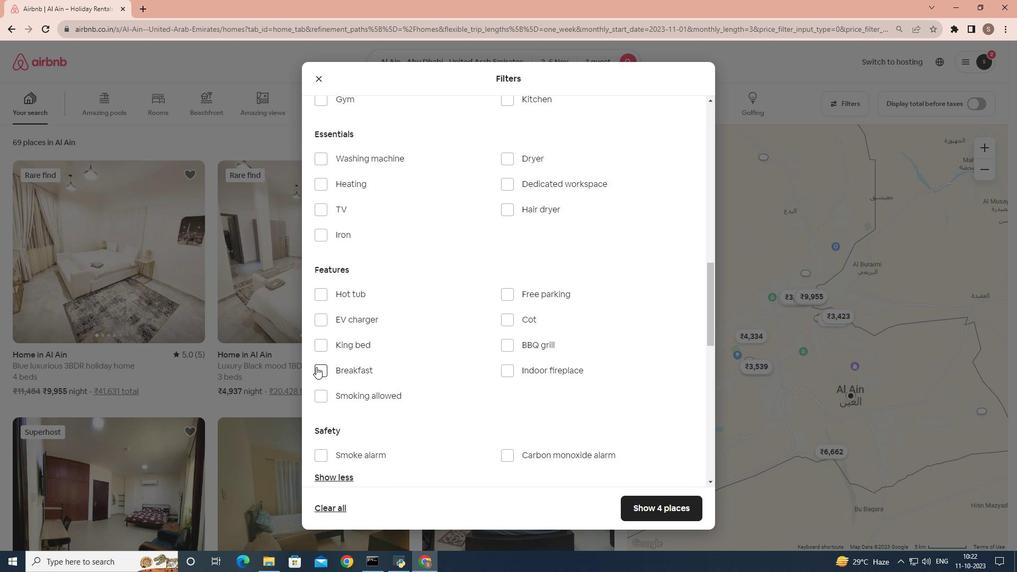 
Action: Mouse pressed left at (316, 367)
Screenshot: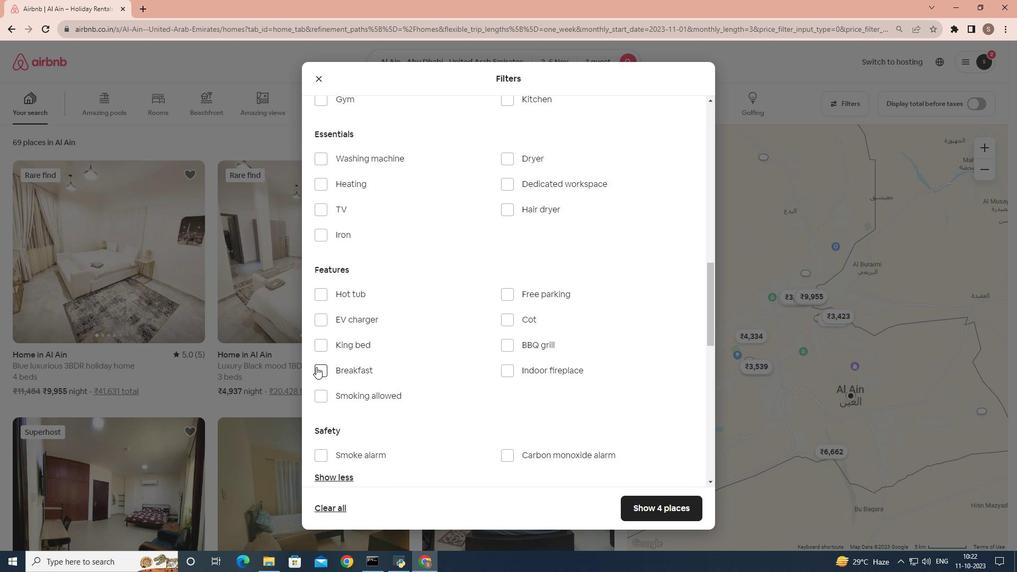 
Action: Mouse moved to (439, 368)
Screenshot: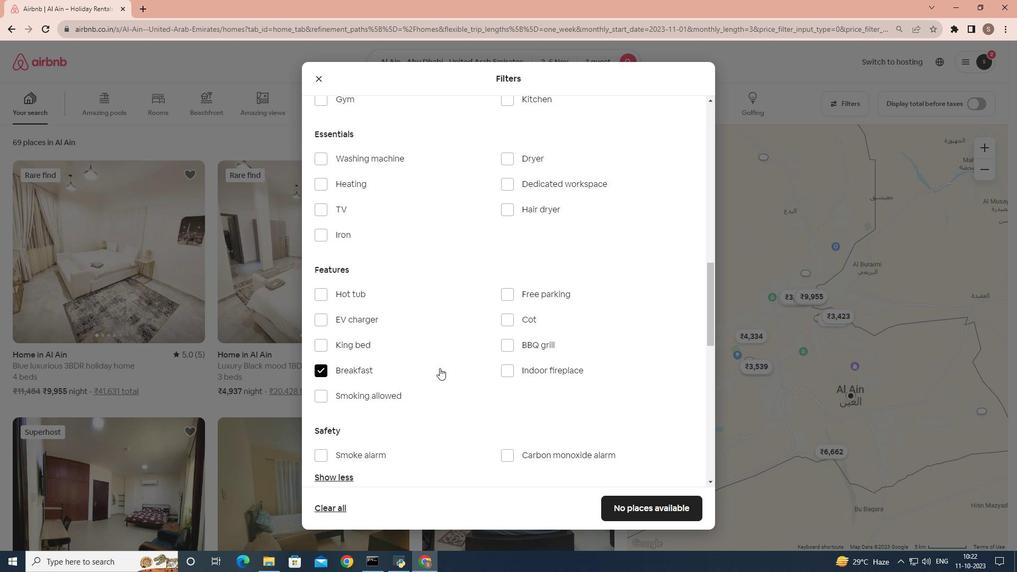 
Action: Mouse scrolled (439, 367) with delta (0, 0)
Screenshot: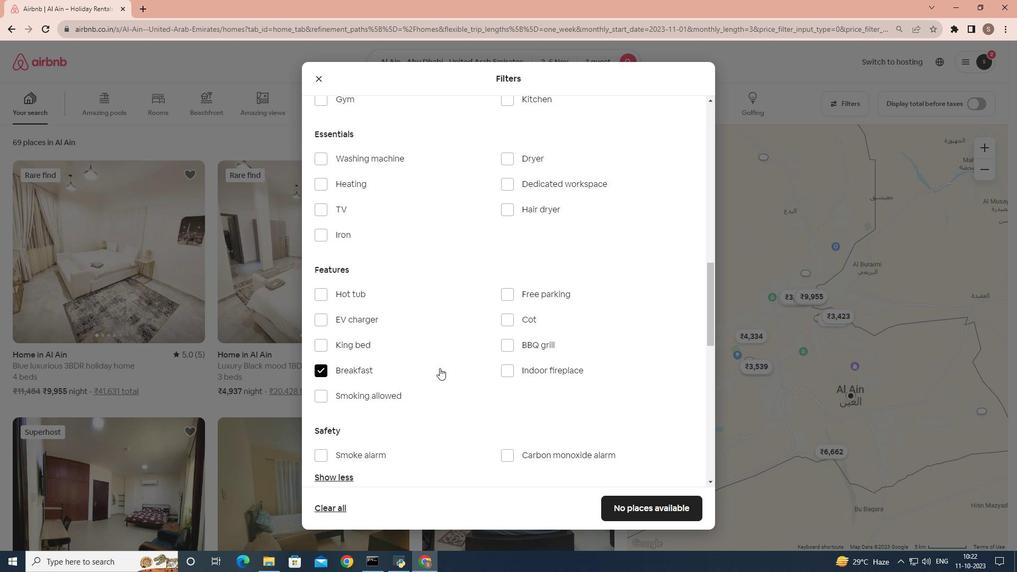 
Action: Mouse scrolled (439, 367) with delta (0, 0)
Screenshot: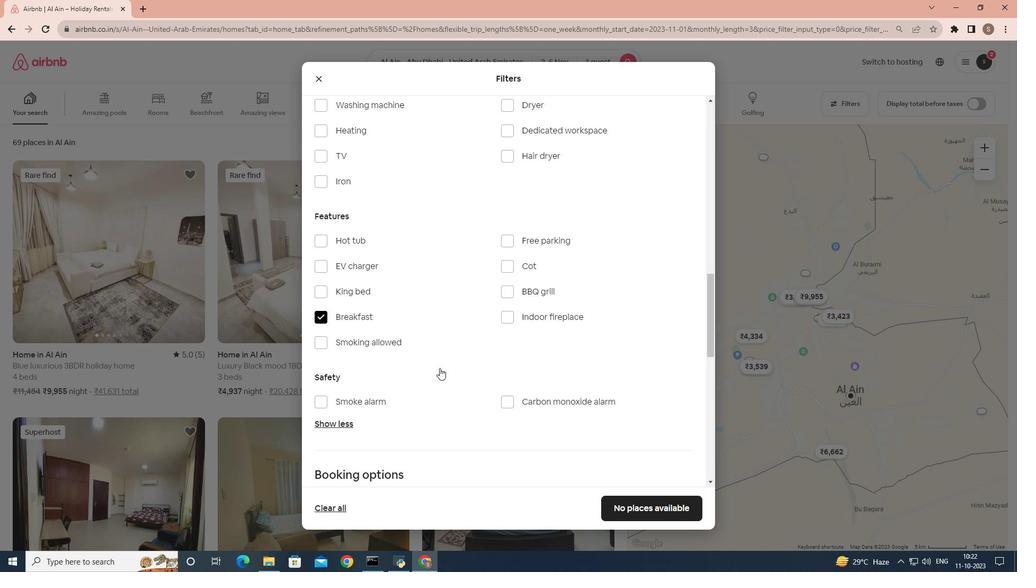 
Action: Mouse scrolled (439, 367) with delta (0, 0)
Screenshot: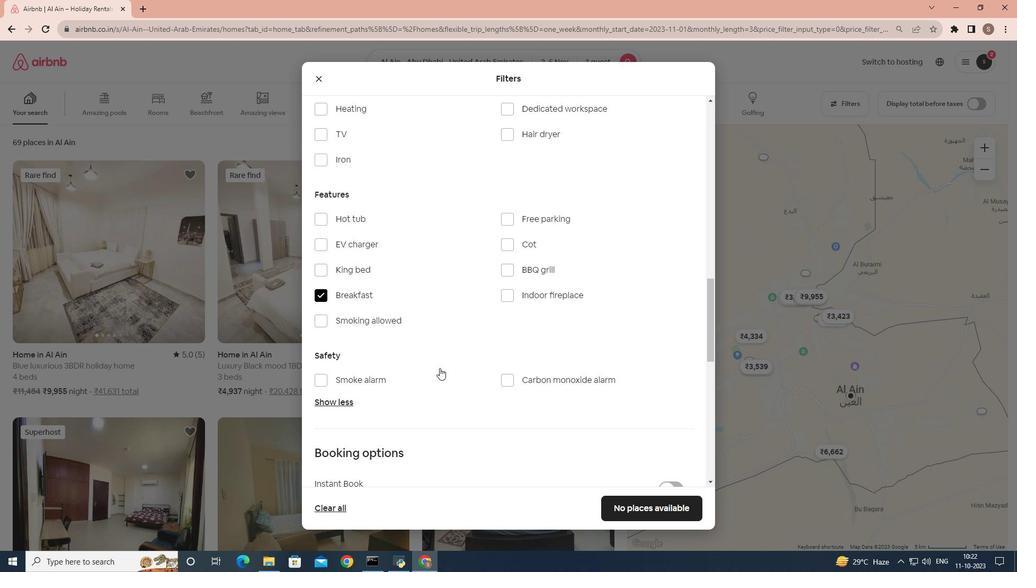 
Action: Mouse moved to (448, 366)
Screenshot: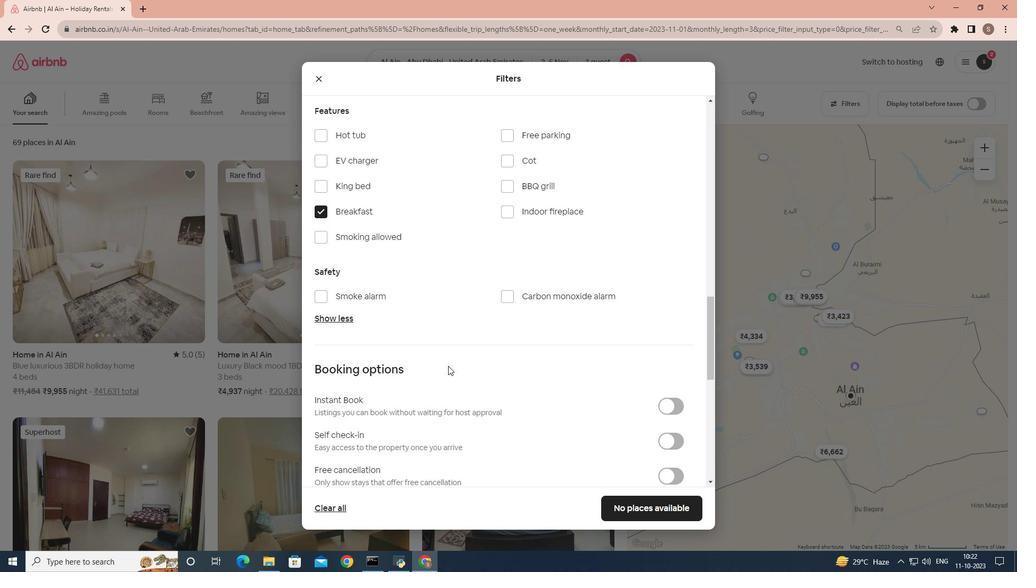 
Action: Mouse scrolled (448, 365) with delta (0, 0)
Screenshot: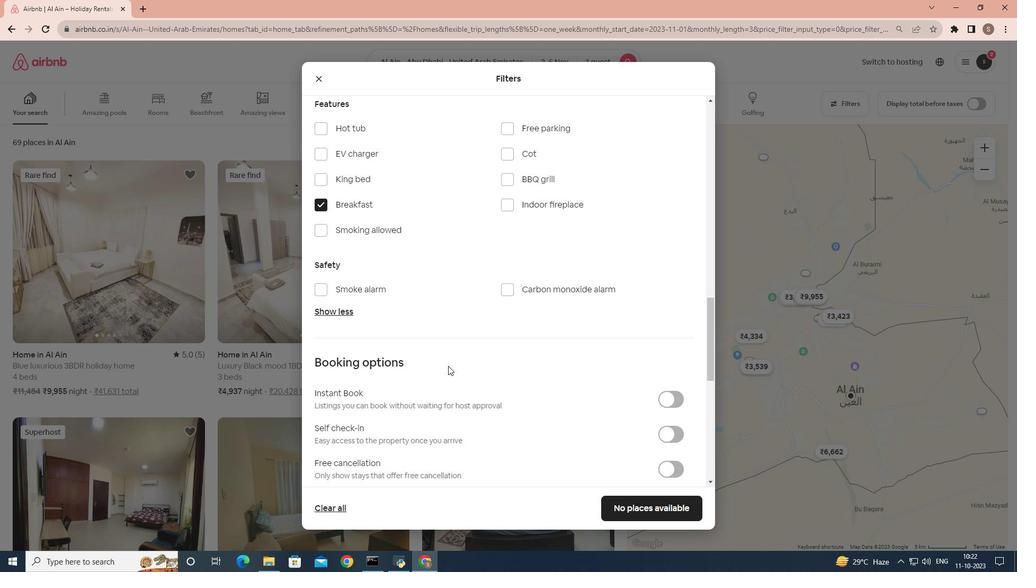 
Action: Mouse scrolled (448, 365) with delta (0, 0)
Screenshot: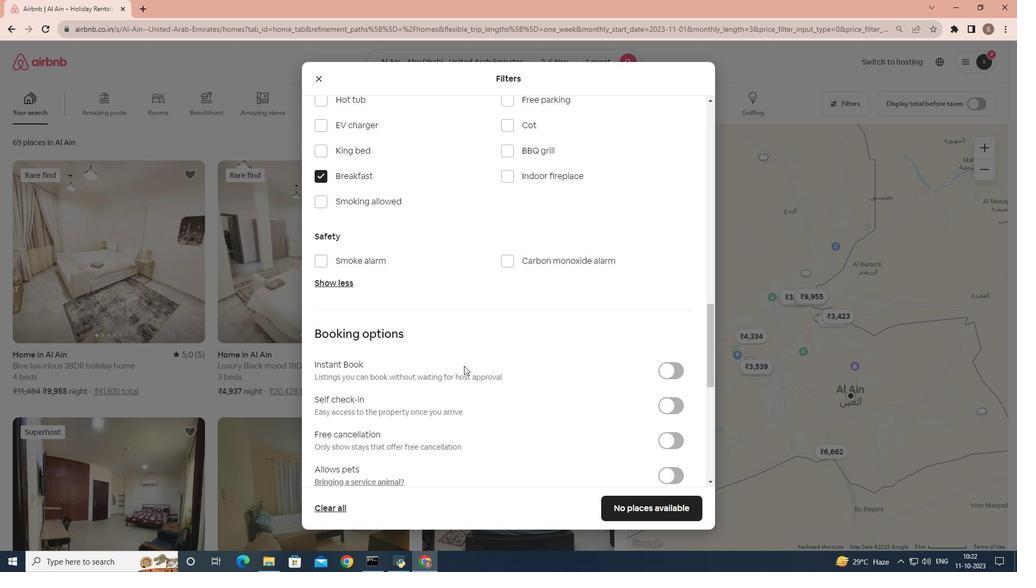 
Action: Mouse moved to (671, 335)
Screenshot: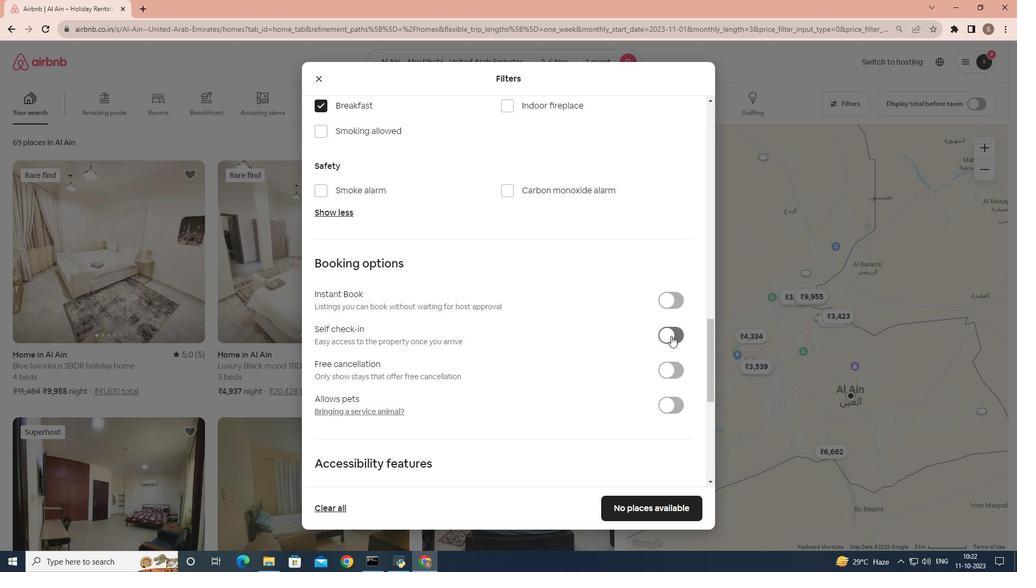 
Action: Mouse pressed left at (671, 335)
Screenshot: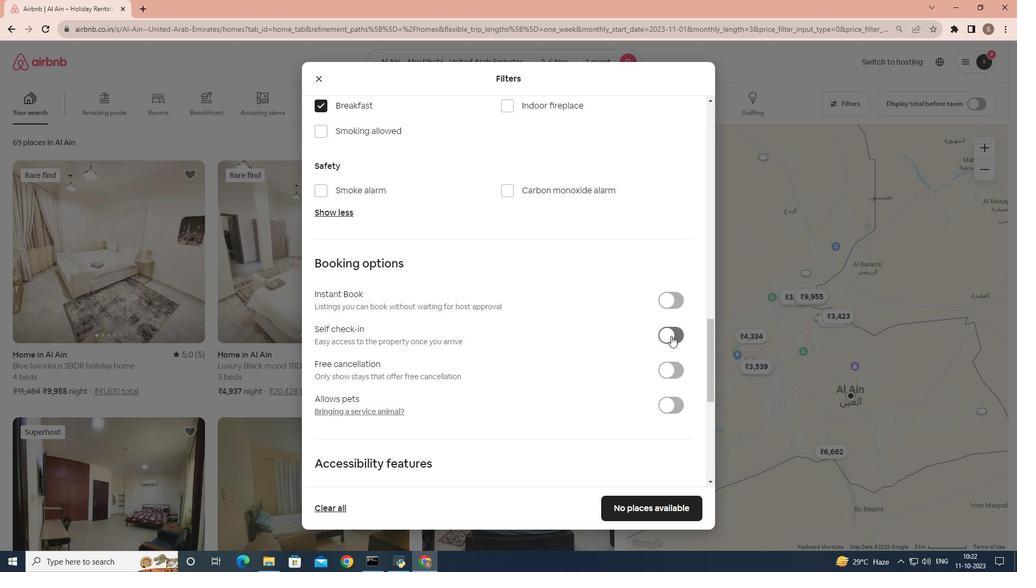 
Action: Mouse moved to (618, 370)
Screenshot: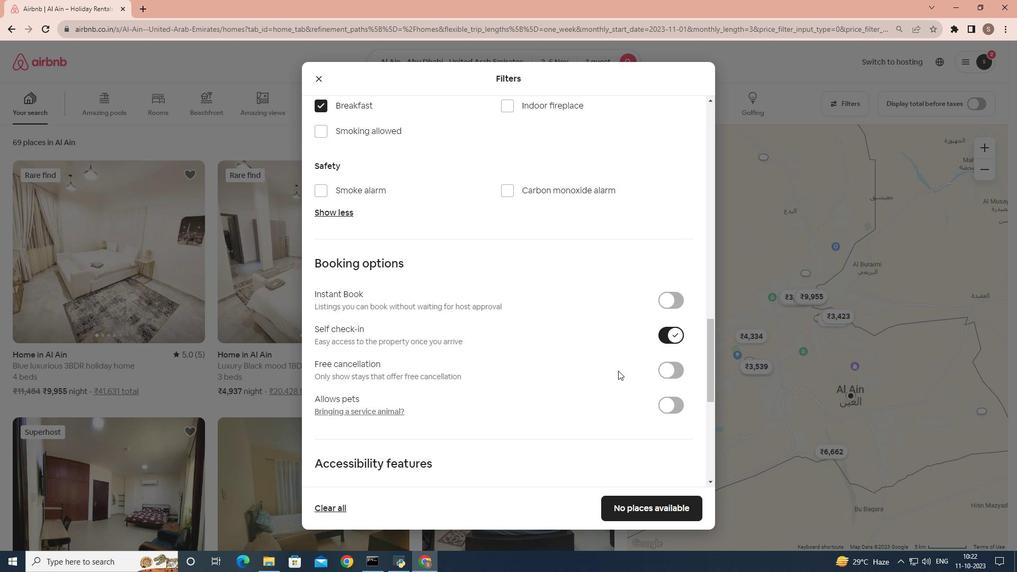 
